 Task: Look for space in Villahermosa, Mexico from 9th June, 2023 to 16th June, 2023 for 2 adults in price range Rs.8000 to Rs.16000. Place can be entire place with 2 bedrooms having 2 beds and 1 bathroom. Property type can be house, flat, guest house. Booking option can be shelf check-in. Required host language is English.
Action: Mouse moved to (407, 79)
Screenshot: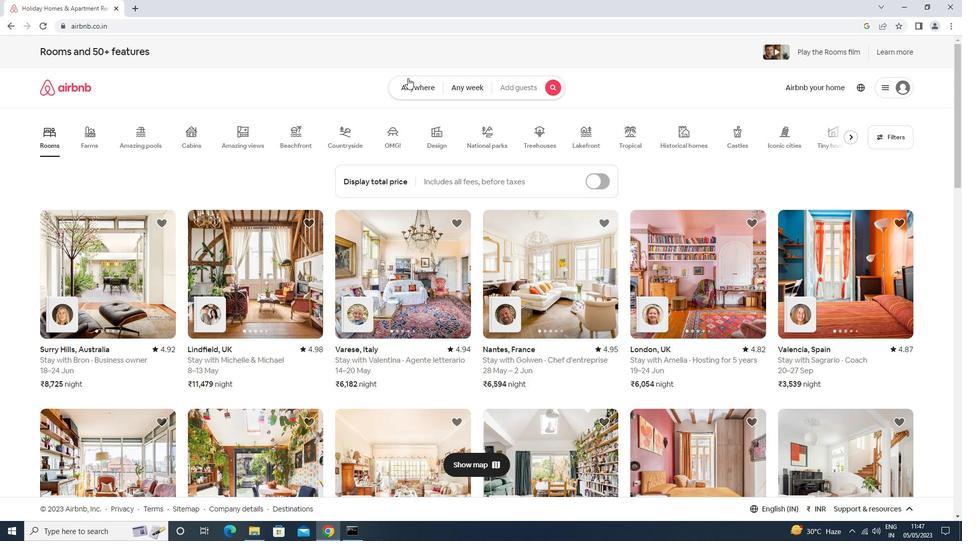 
Action: Mouse pressed left at (407, 79)
Screenshot: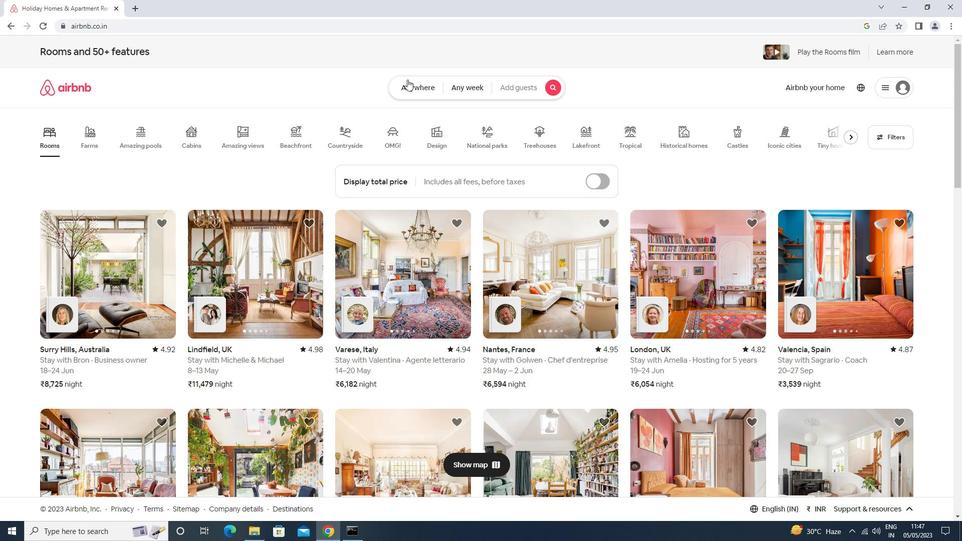 
Action: Mouse moved to (339, 130)
Screenshot: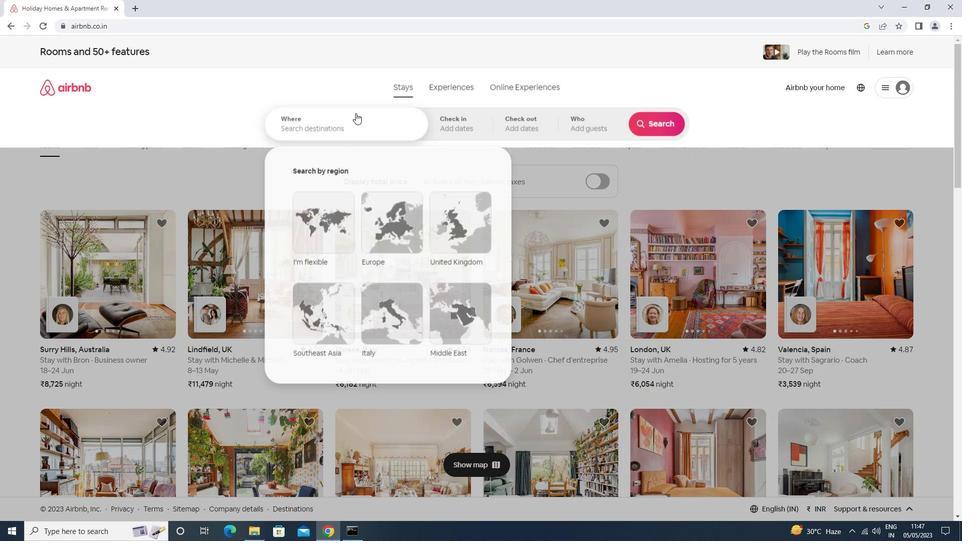 
Action: Mouse pressed left at (339, 130)
Screenshot: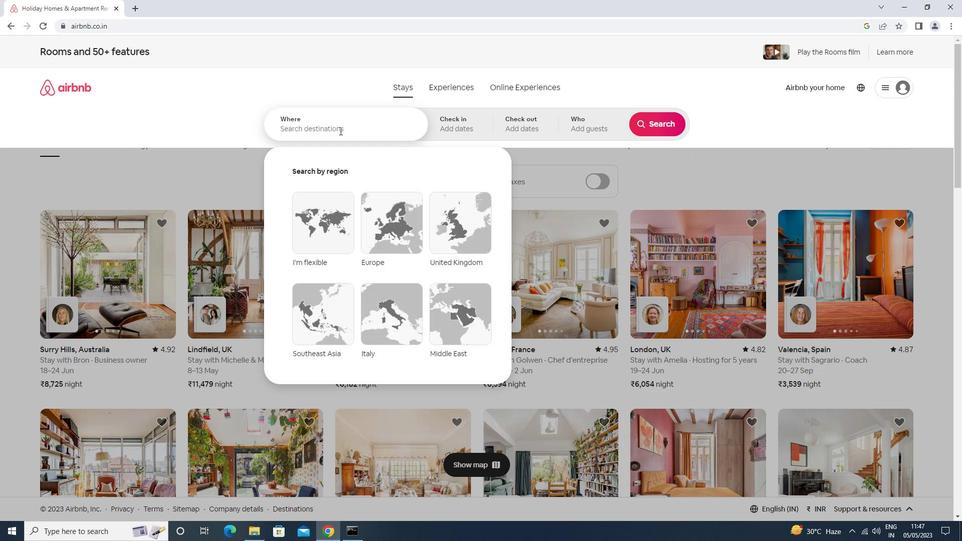 
Action: Key pressed <Key.shift><Key.shift><Key.shift><Key.shift>VILLAH<Key.down><Key.enter>
Screenshot: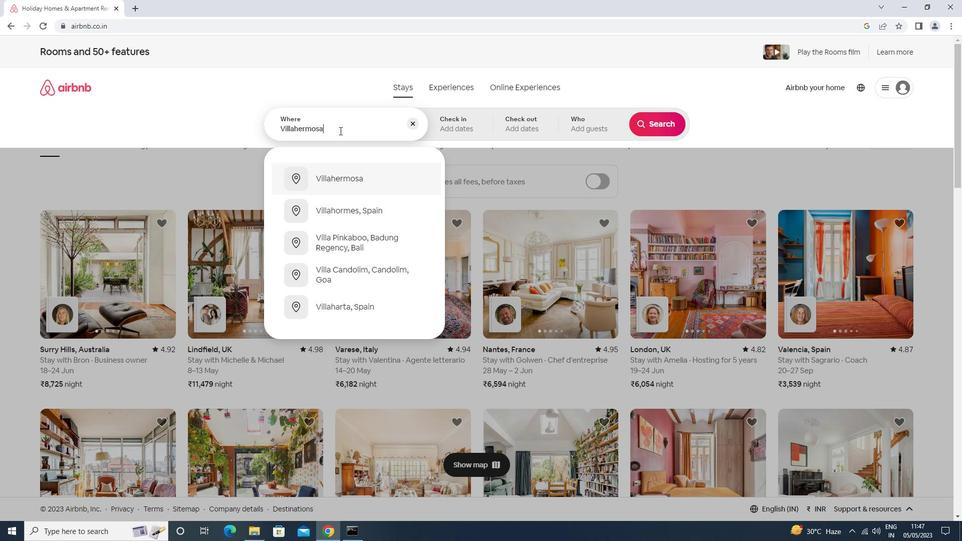 
Action: Mouse moved to (623, 275)
Screenshot: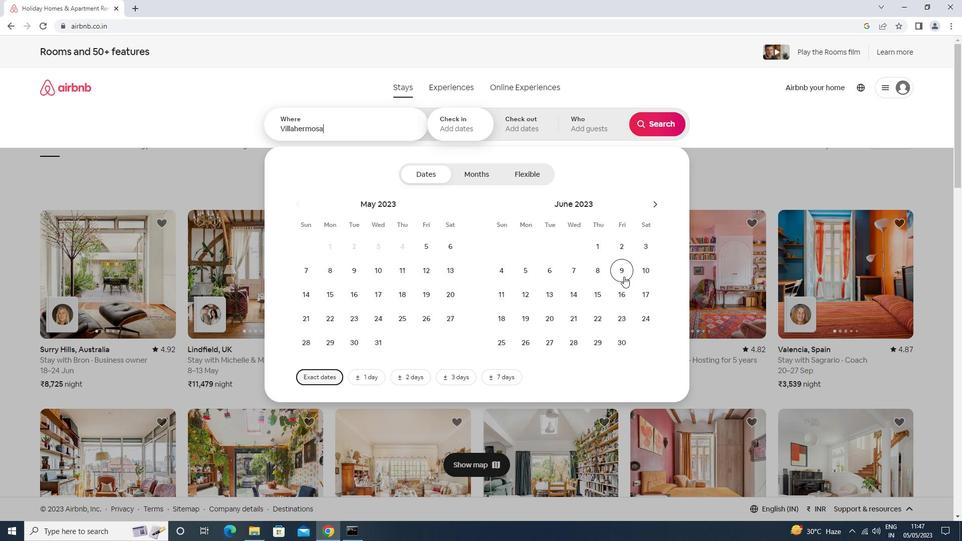 
Action: Mouse pressed left at (623, 275)
Screenshot: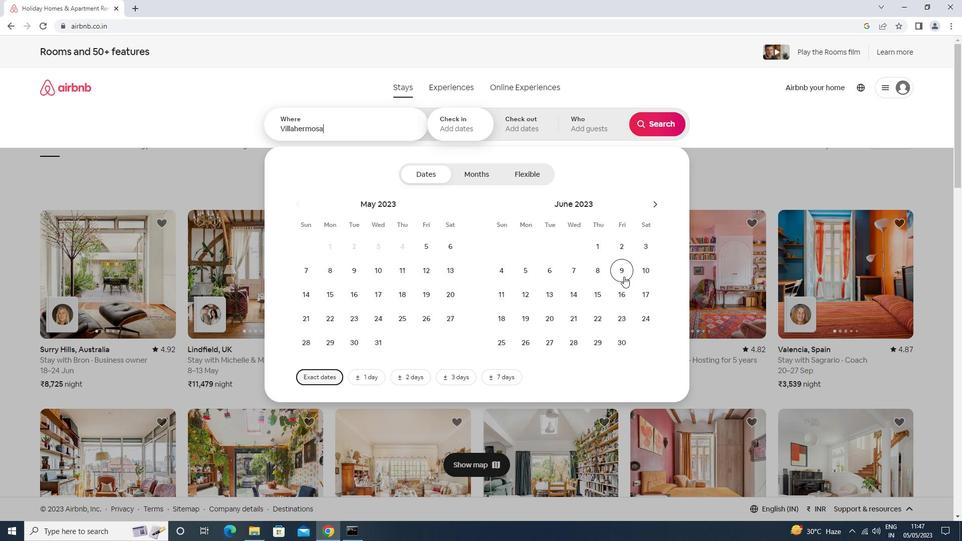 
Action: Mouse moved to (621, 292)
Screenshot: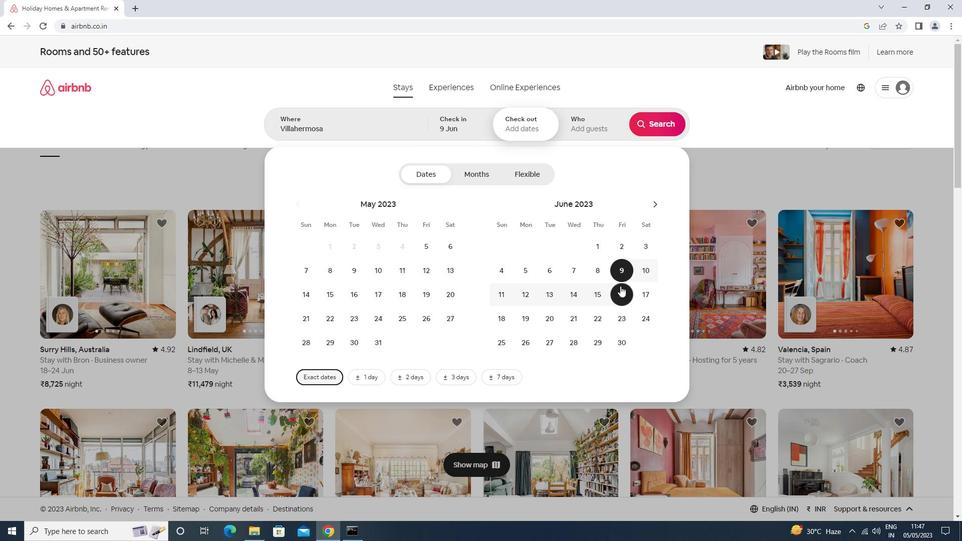 
Action: Mouse pressed left at (621, 292)
Screenshot: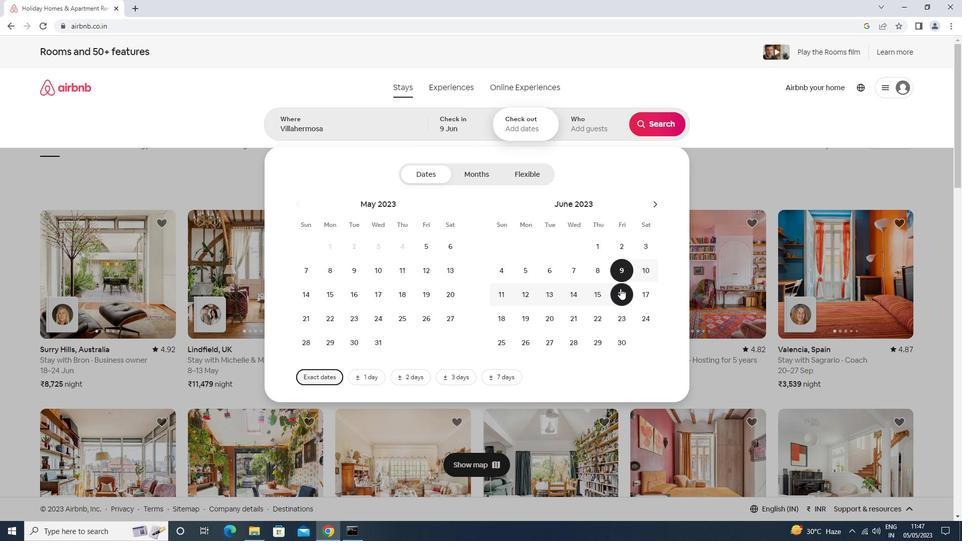 
Action: Mouse moved to (578, 123)
Screenshot: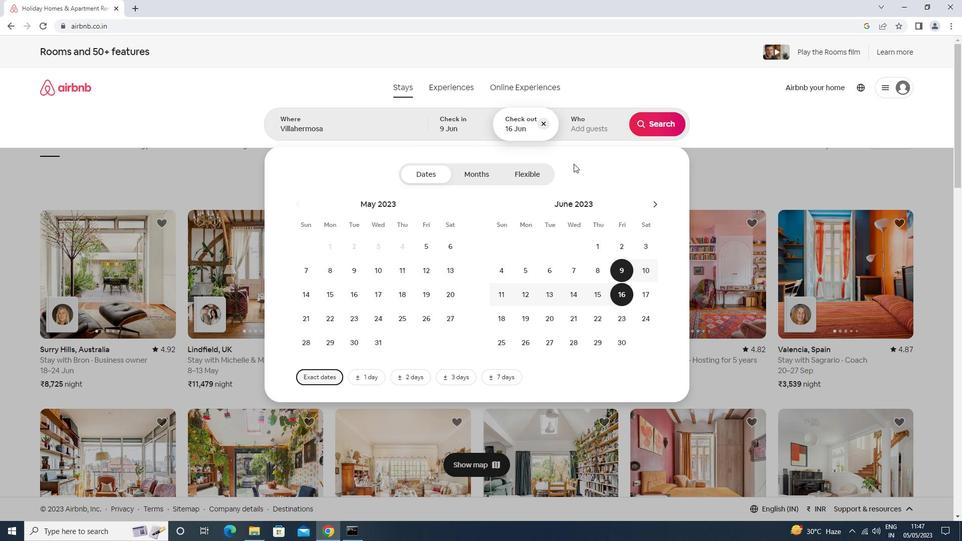 
Action: Mouse pressed left at (578, 123)
Screenshot: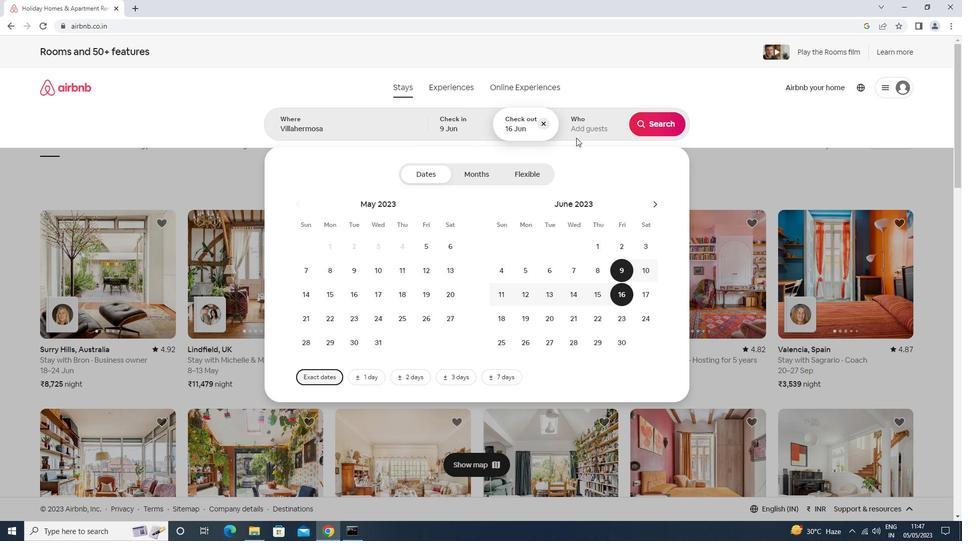 
Action: Mouse moved to (657, 176)
Screenshot: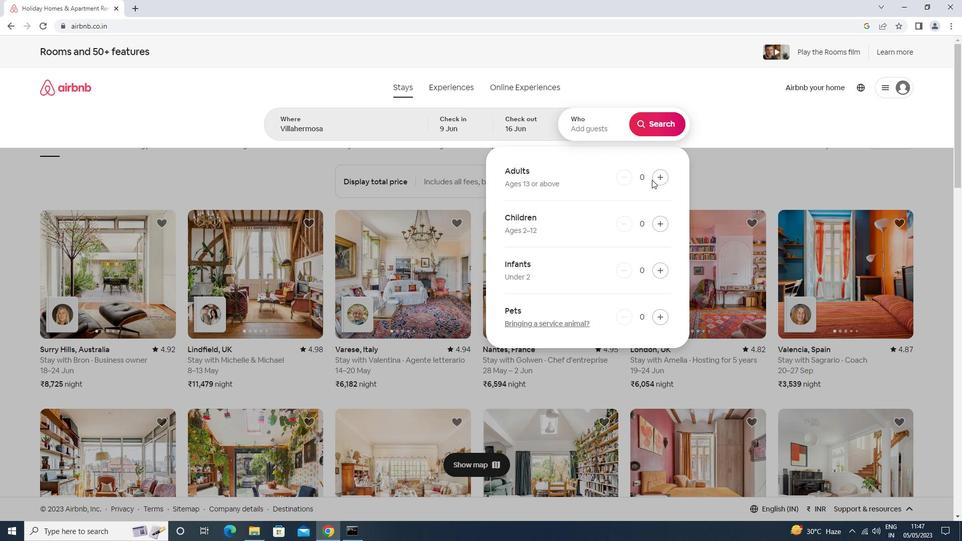
Action: Mouse pressed left at (657, 176)
Screenshot: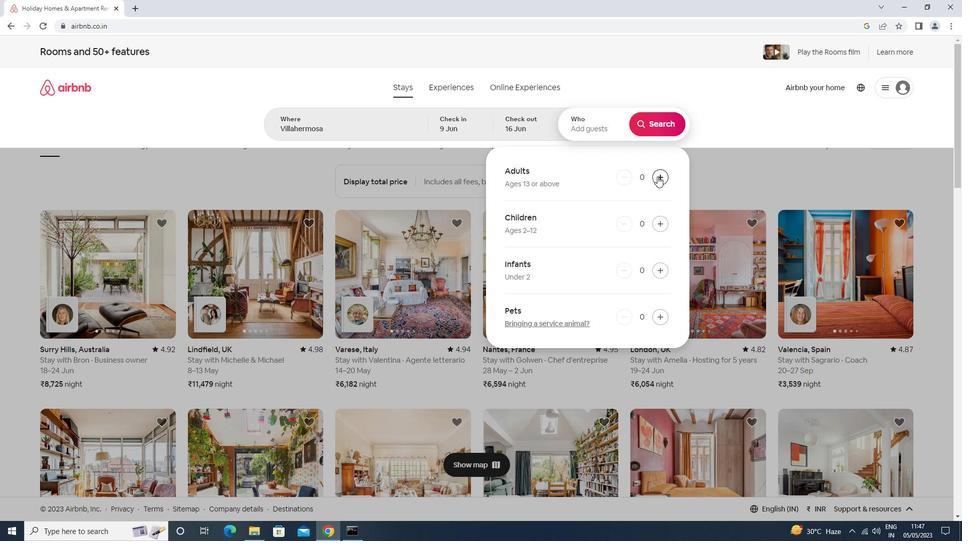 
Action: Mouse pressed left at (657, 176)
Screenshot: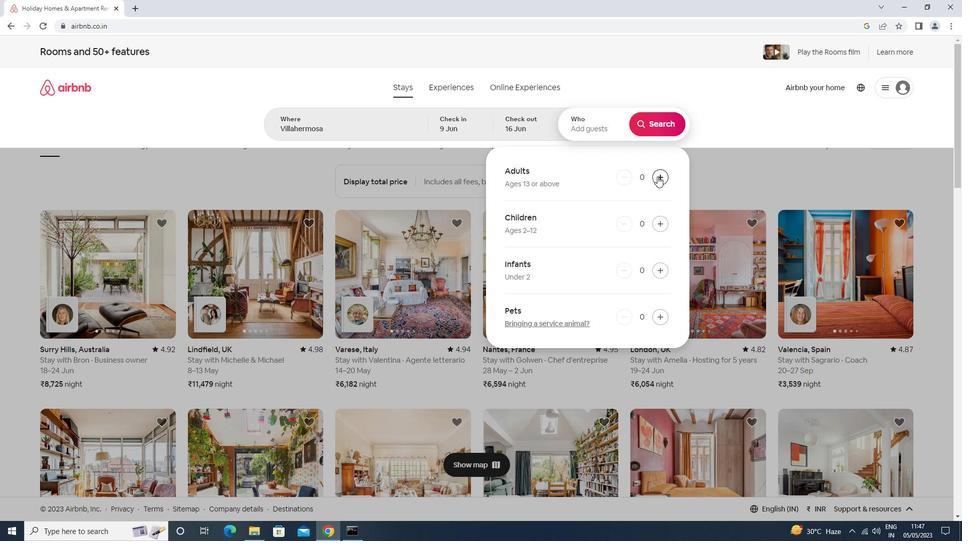 
Action: Mouse moved to (667, 119)
Screenshot: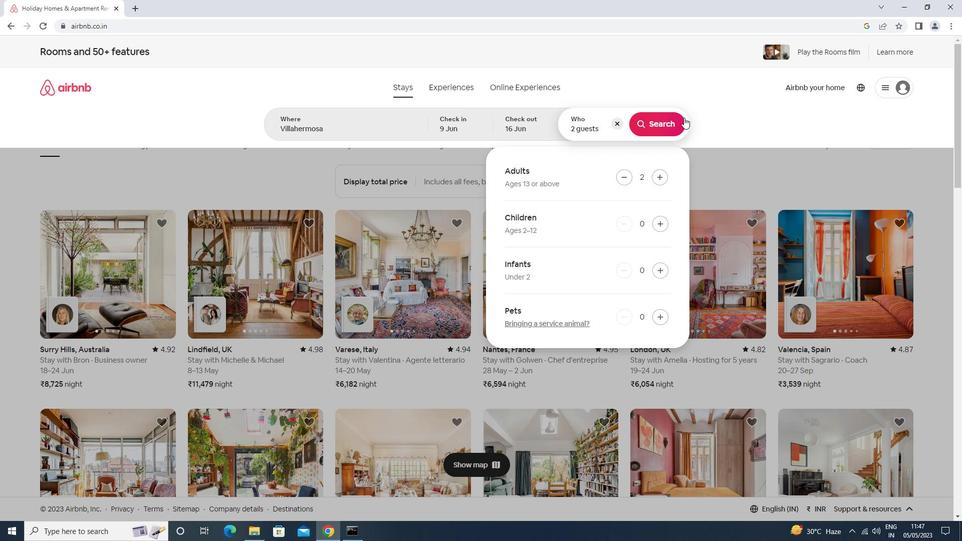 
Action: Mouse pressed left at (667, 119)
Screenshot: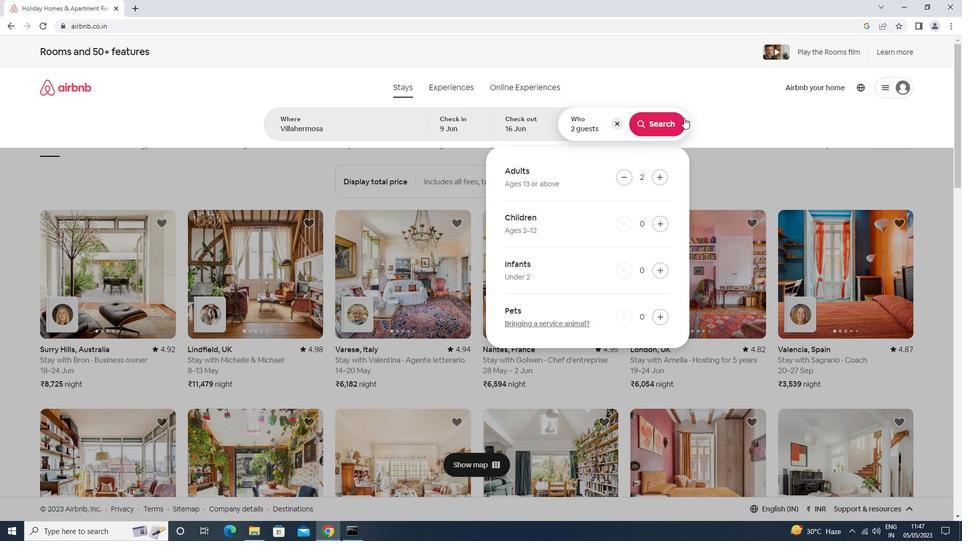 
Action: Mouse moved to (911, 94)
Screenshot: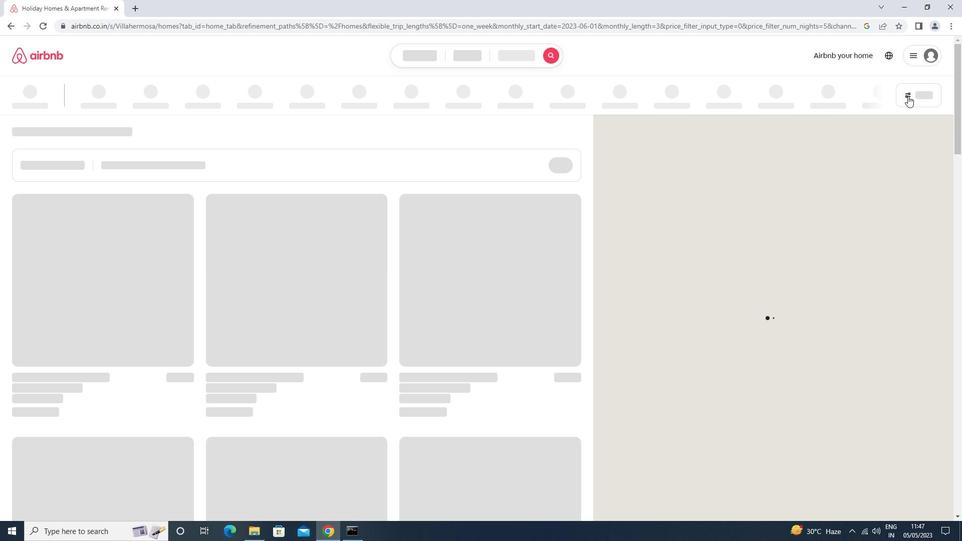 
Action: Mouse pressed left at (911, 94)
Screenshot: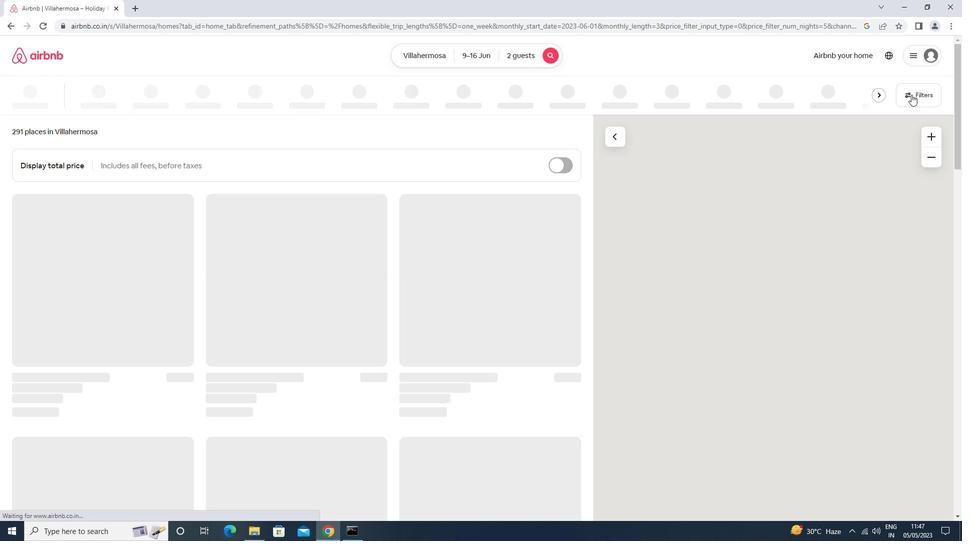 
Action: Mouse moved to (368, 336)
Screenshot: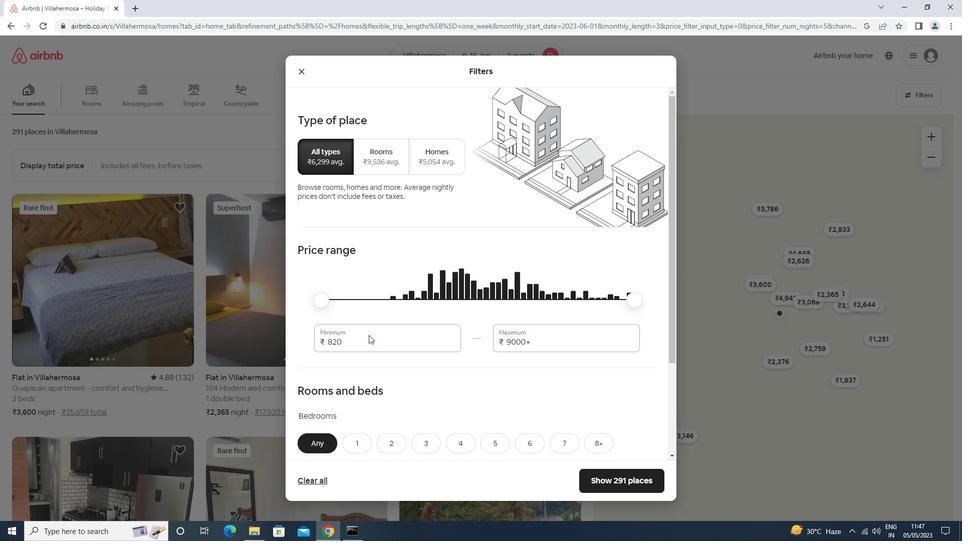 
Action: Mouse pressed left at (368, 336)
Screenshot: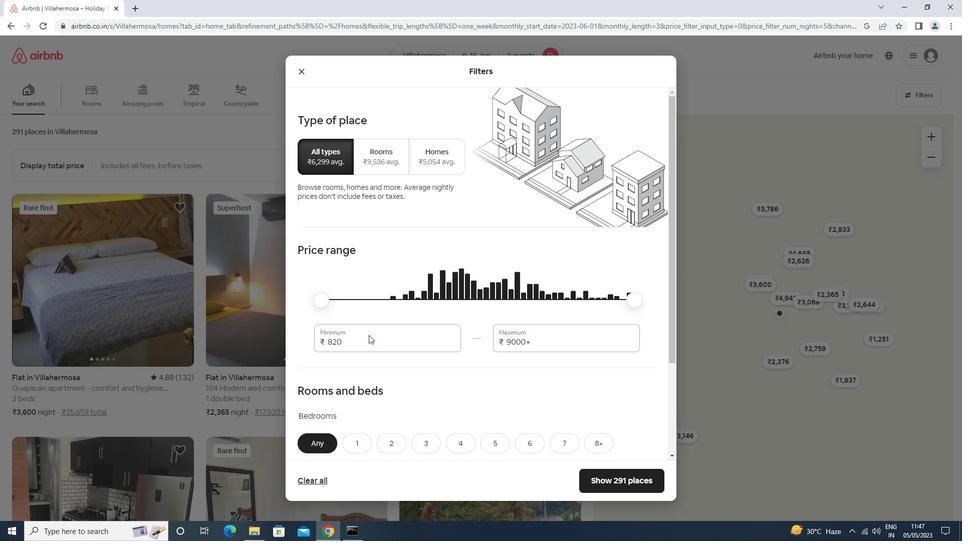 
Action: Mouse moved to (368, 337)
Screenshot: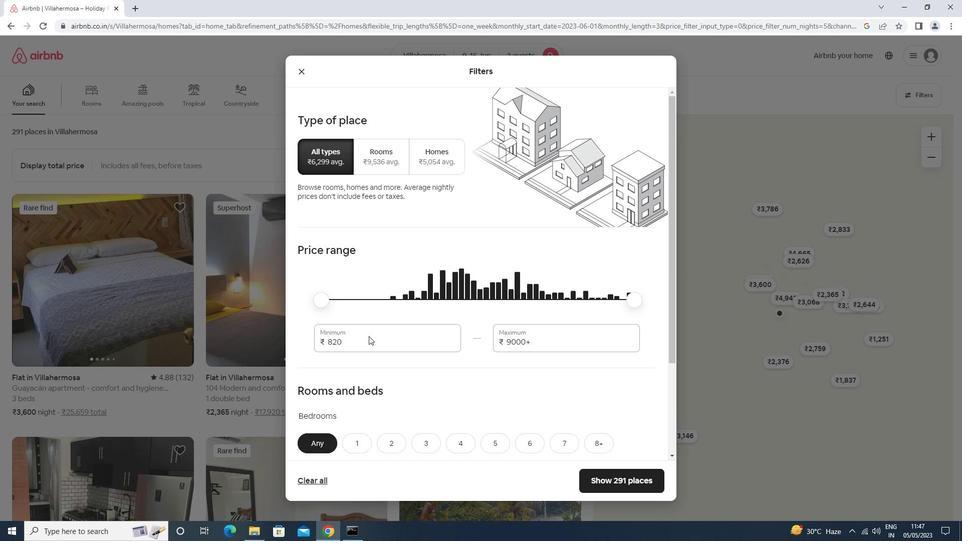 
Action: Key pressed <Key.backspace><Key.backspace>000<Key.tab>16000
Screenshot: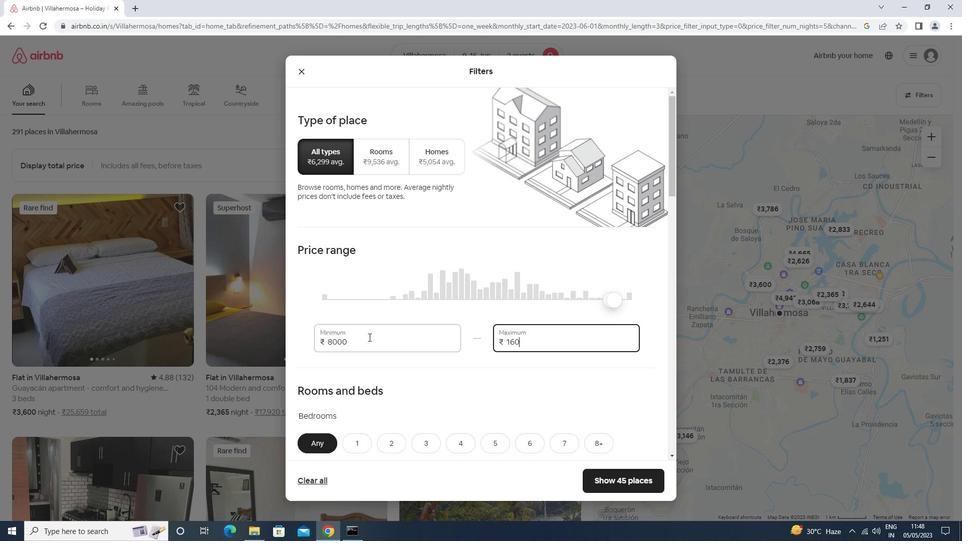 
Action: Mouse moved to (366, 336)
Screenshot: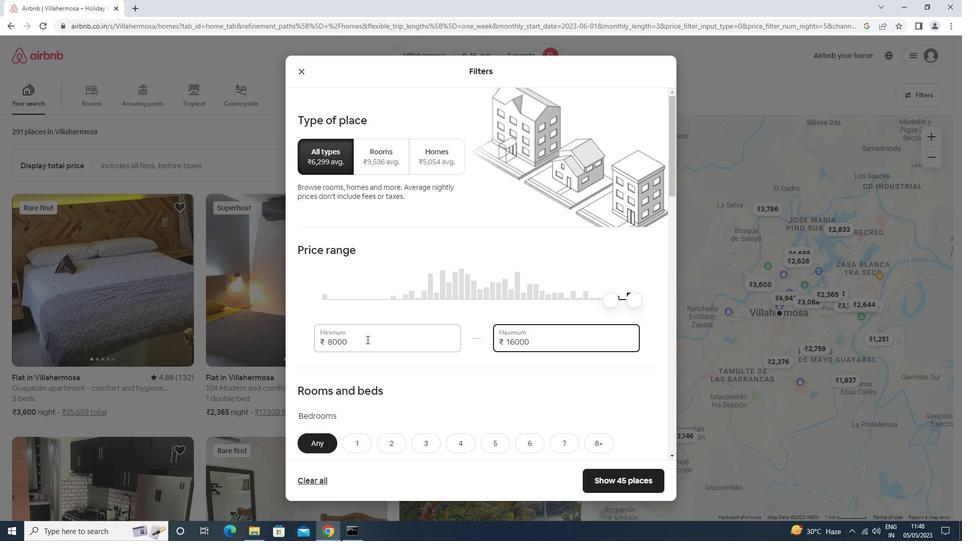 
Action: Mouse scrolled (366, 335) with delta (0, 0)
Screenshot: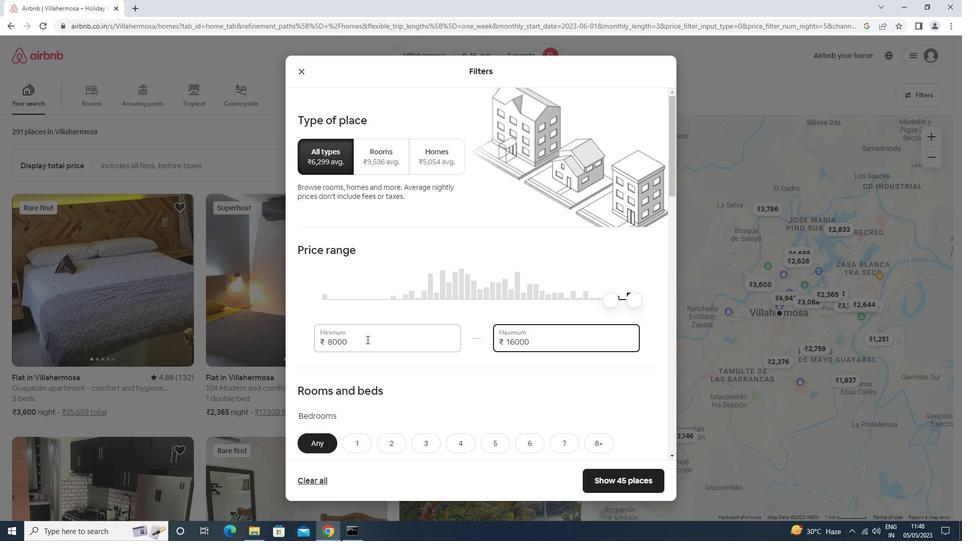 
Action: Mouse scrolled (366, 335) with delta (0, 0)
Screenshot: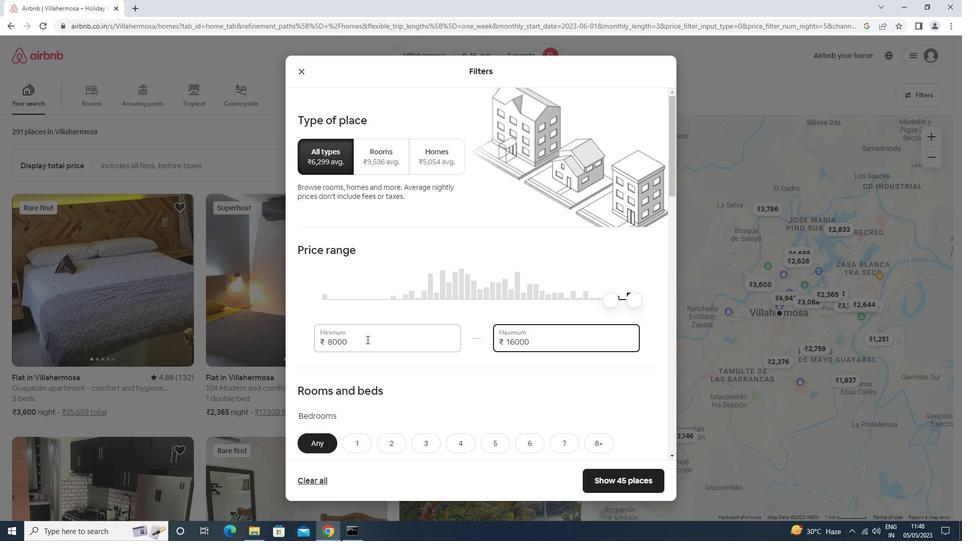 
Action: Mouse scrolled (366, 335) with delta (0, 0)
Screenshot: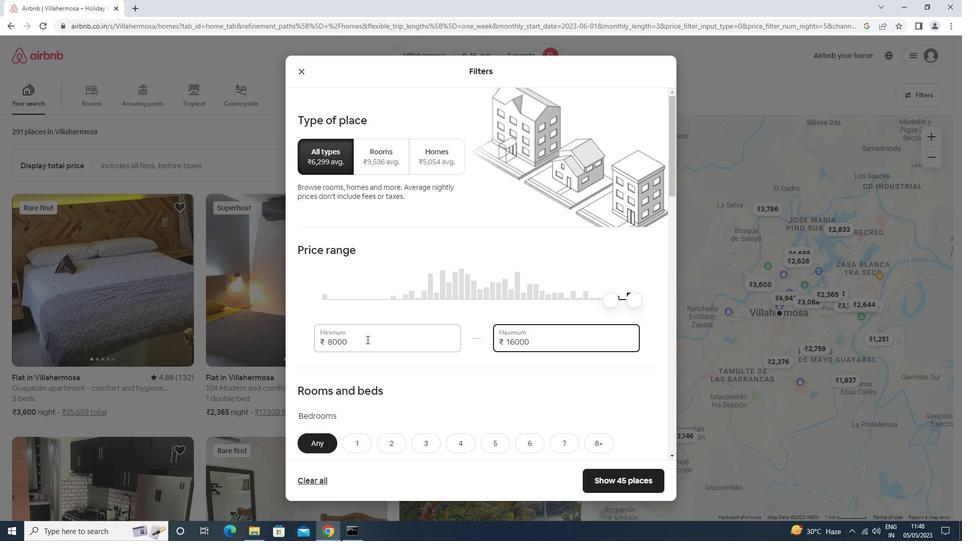 
Action: Mouse scrolled (366, 335) with delta (0, 0)
Screenshot: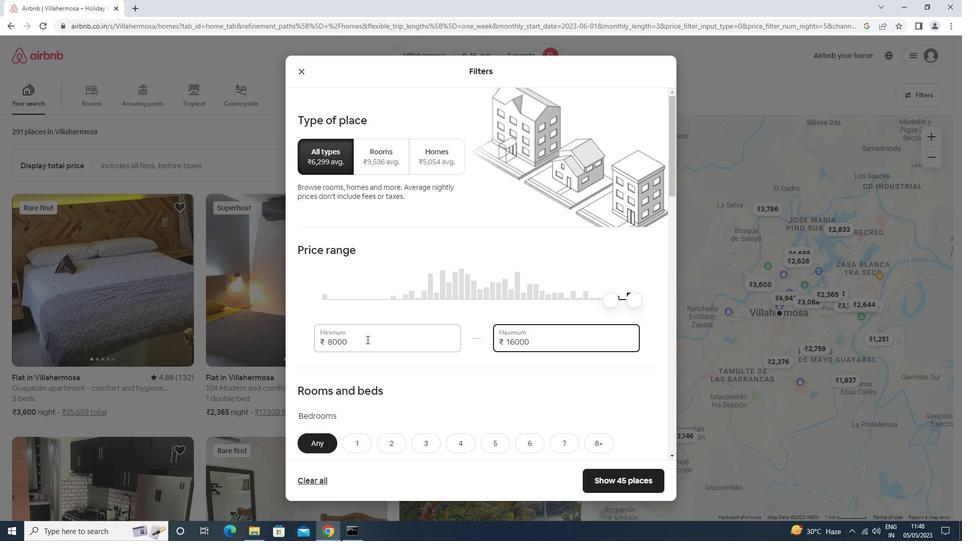 
Action: Mouse moved to (379, 238)
Screenshot: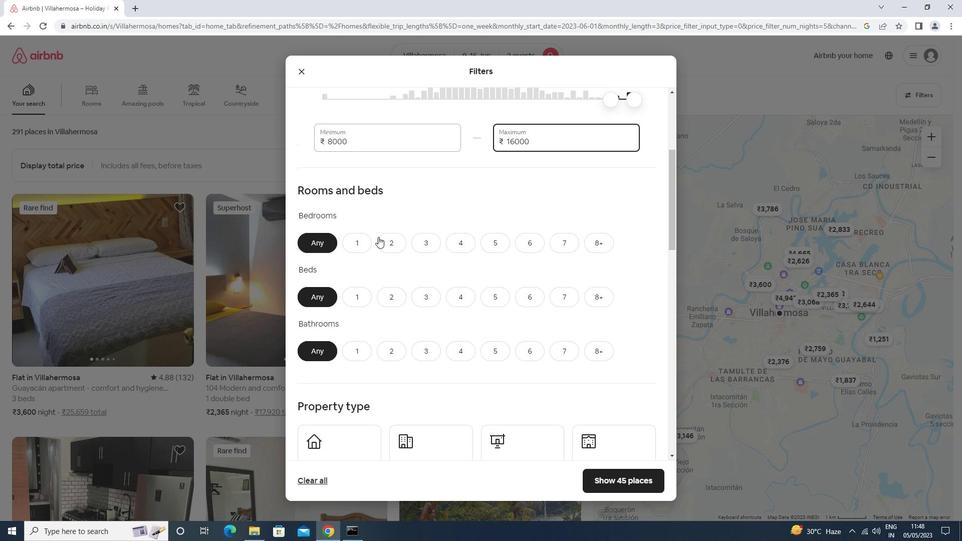 
Action: Mouse pressed left at (379, 238)
Screenshot: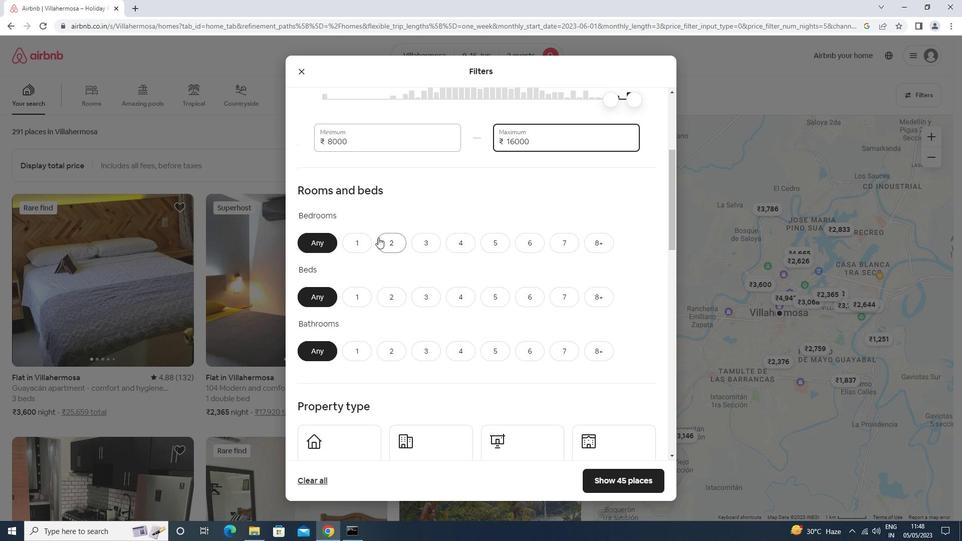
Action: Mouse moved to (392, 297)
Screenshot: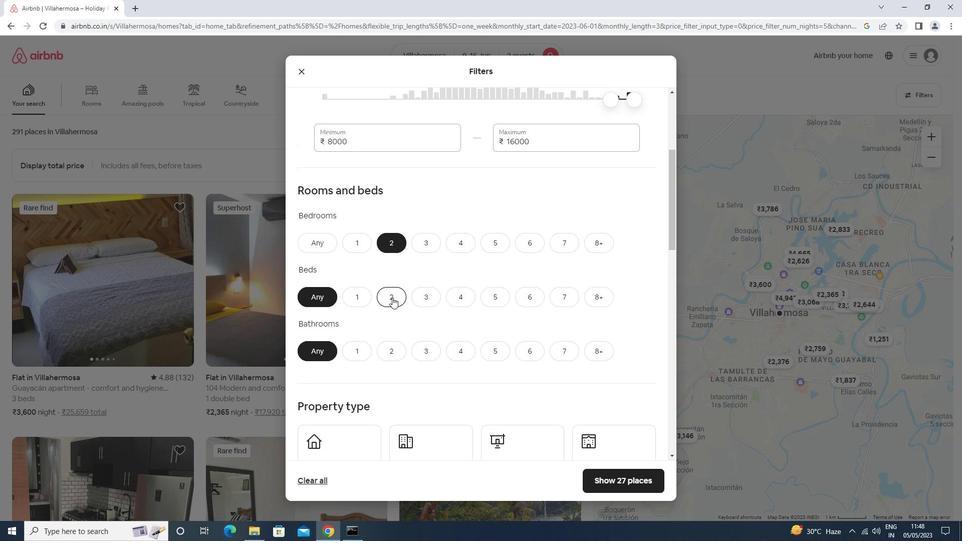 
Action: Mouse pressed left at (392, 297)
Screenshot: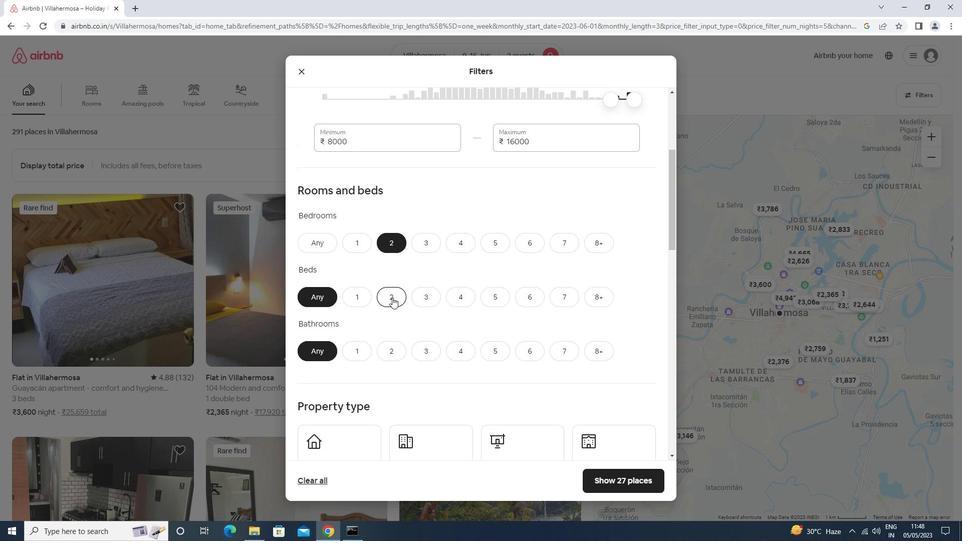 
Action: Mouse moved to (392, 296)
Screenshot: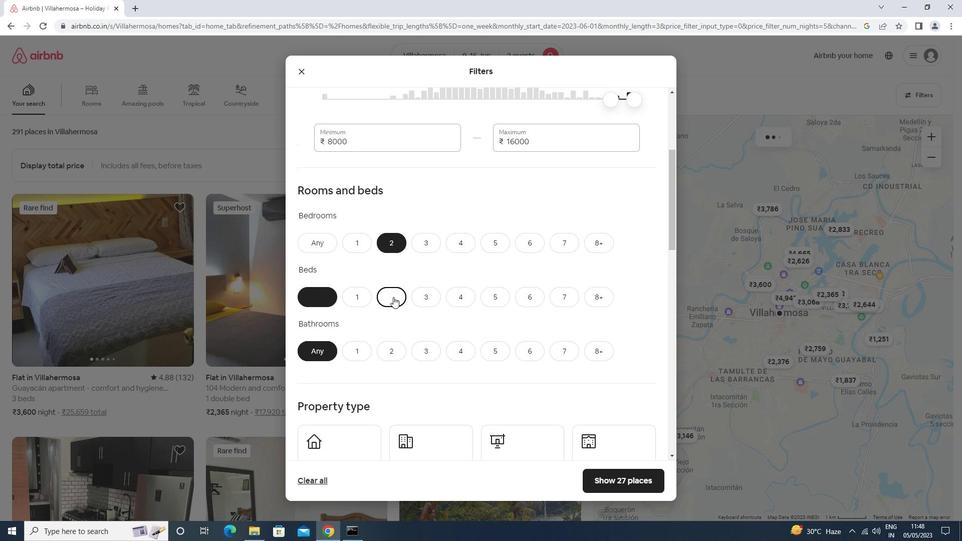 
Action: Mouse scrolled (392, 296) with delta (0, 0)
Screenshot: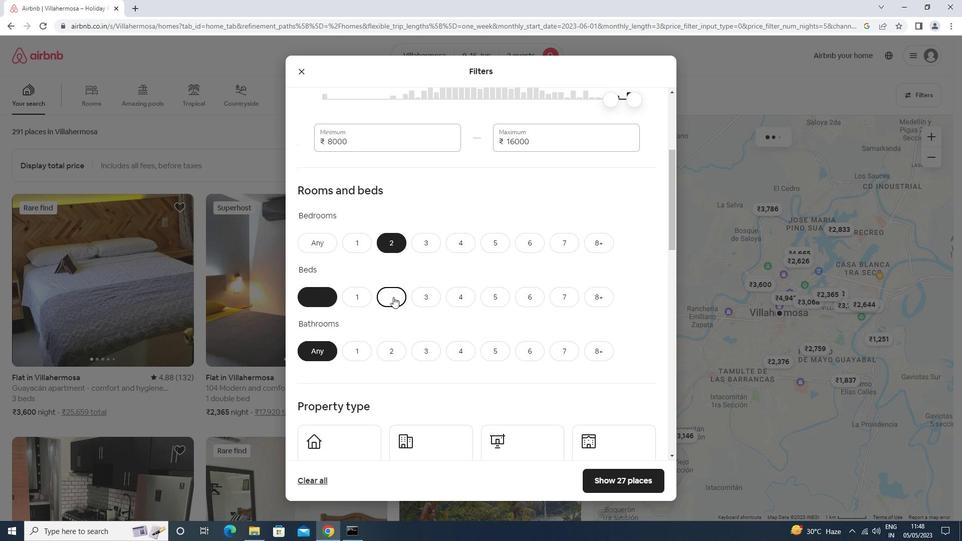 
Action: Mouse moved to (360, 304)
Screenshot: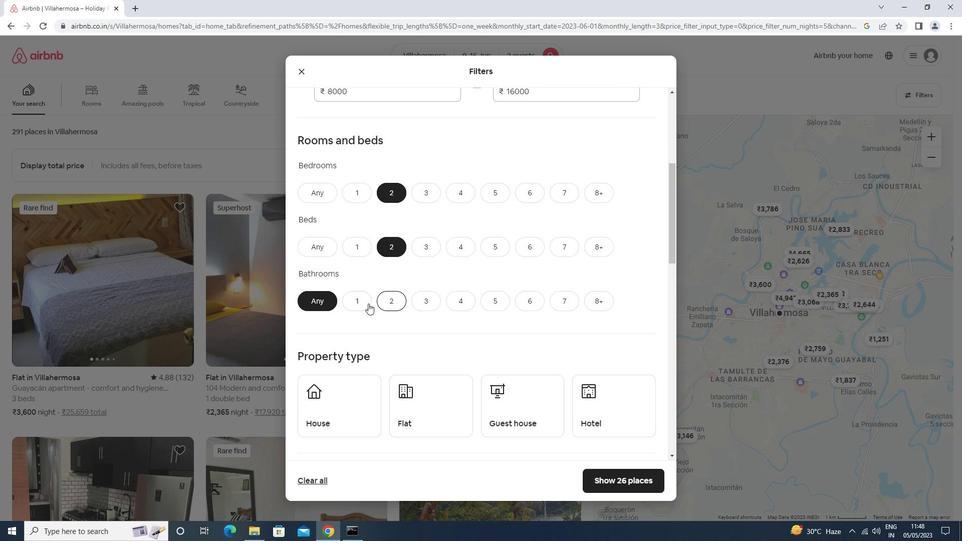 
Action: Mouse pressed left at (360, 304)
Screenshot: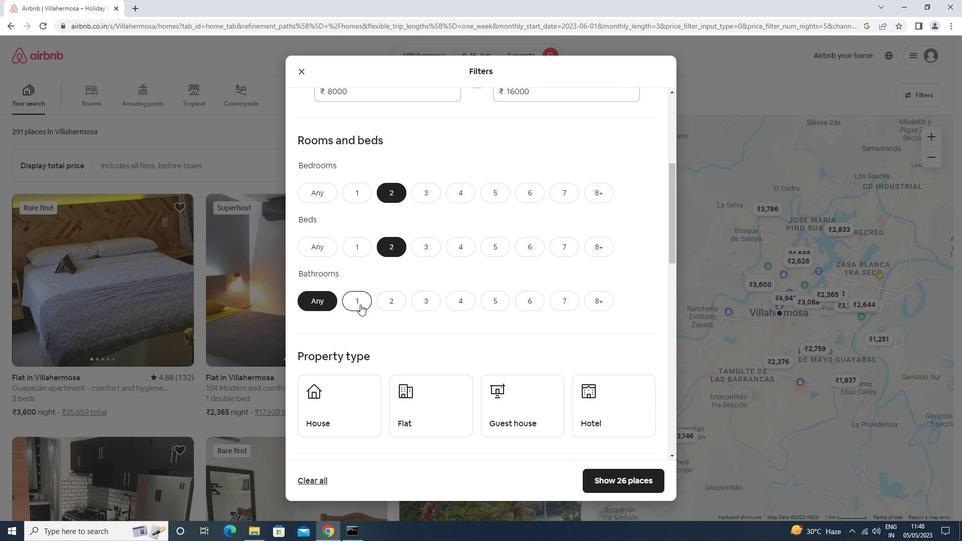 
Action: Mouse moved to (358, 305)
Screenshot: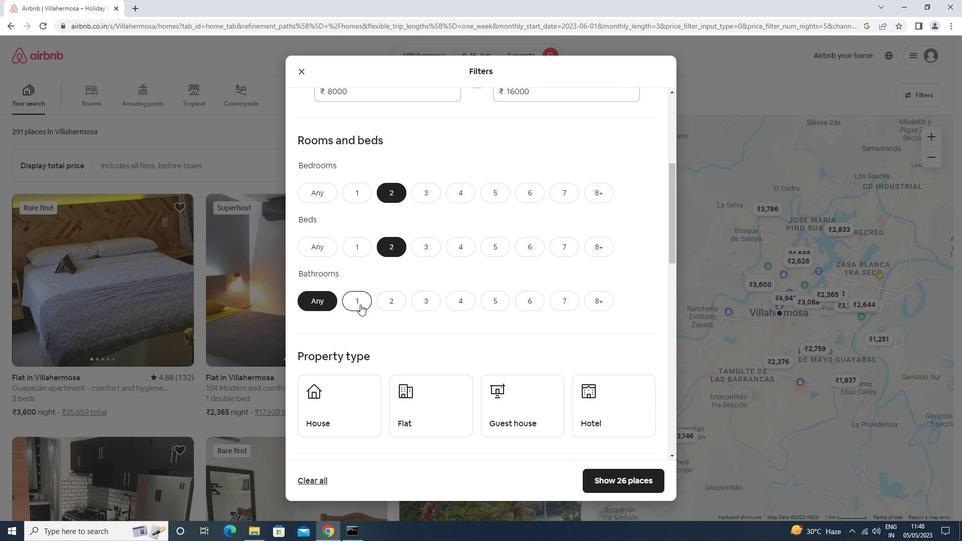 
Action: Mouse scrolled (358, 304) with delta (0, 0)
Screenshot: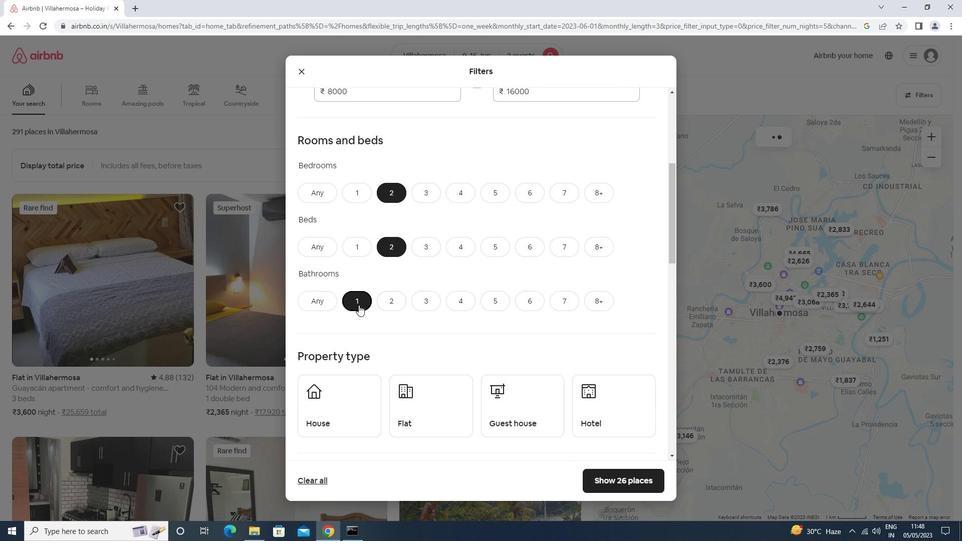 
Action: Mouse scrolled (358, 304) with delta (0, 0)
Screenshot: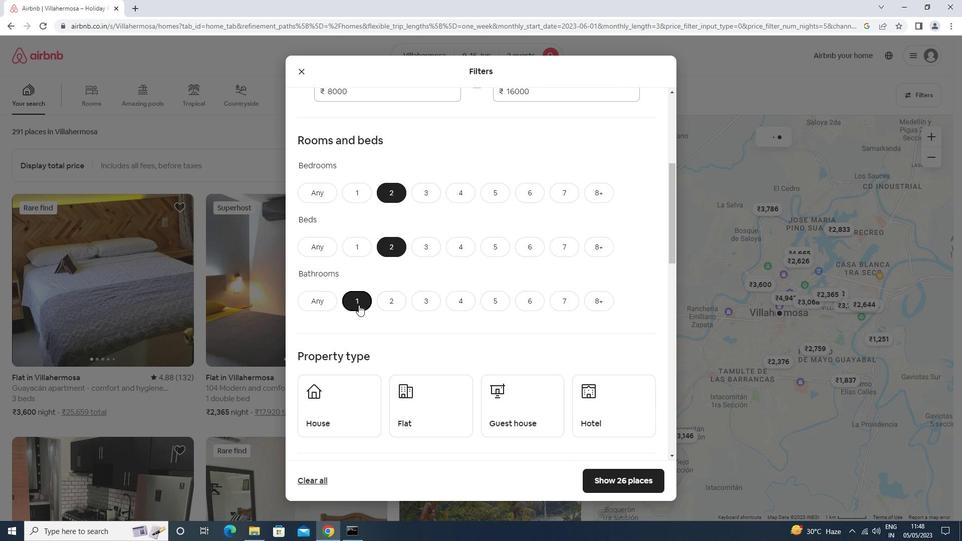 
Action: Mouse moved to (330, 310)
Screenshot: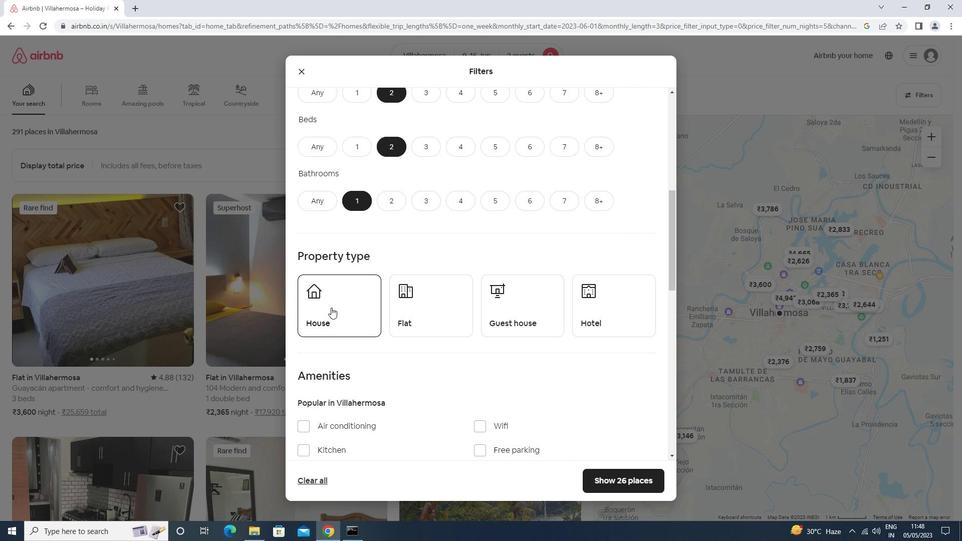 
Action: Mouse pressed left at (330, 310)
Screenshot: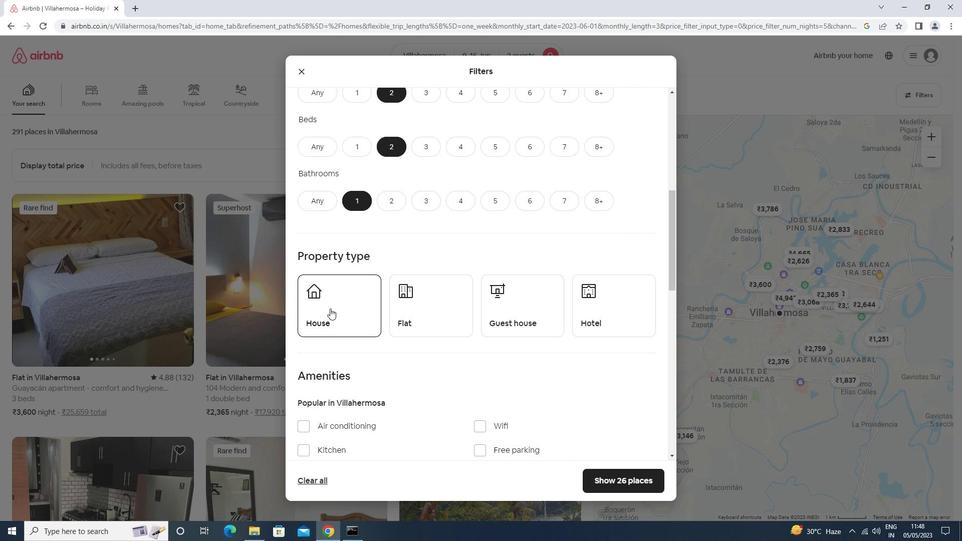 
Action: Mouse moved to (438, 325)
Screenshot: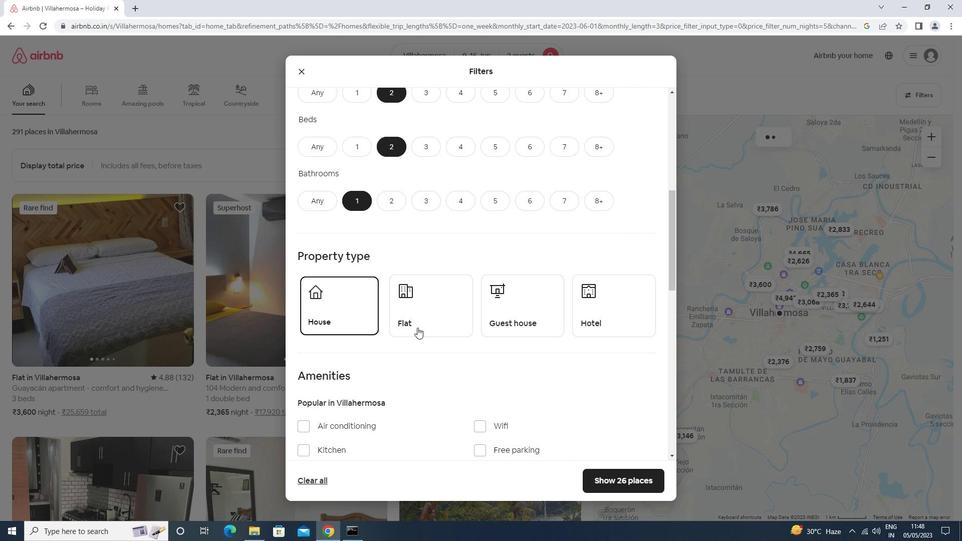 
Action: Mouse pressed left at (438, 325)
Screenshot: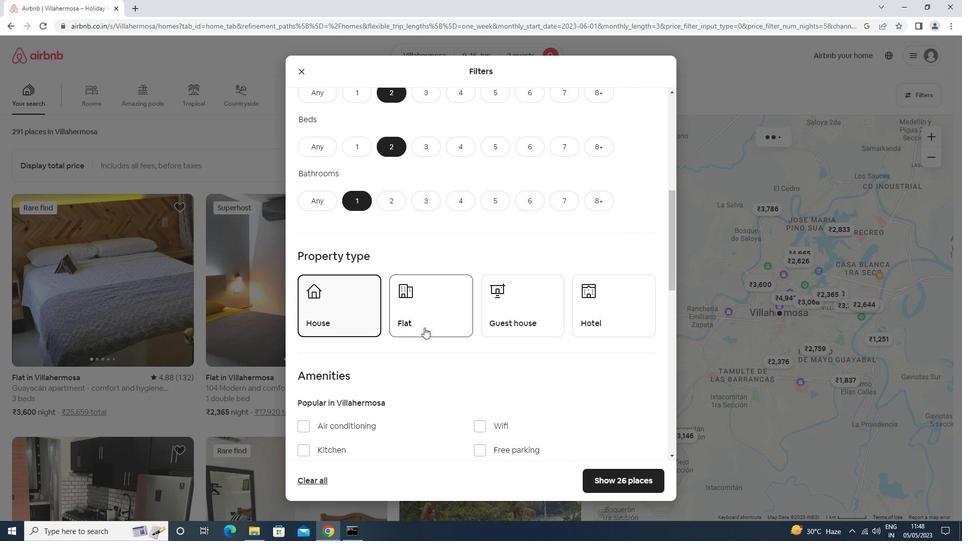 
Action: Mouse moved to (499, 314)
Screenshot: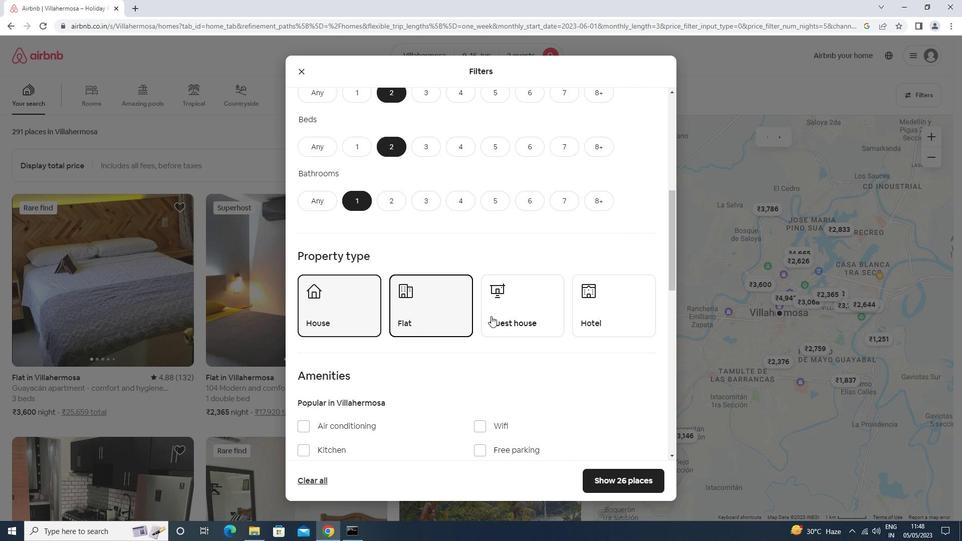 
Action: Mouse pressed left at (499, 314)
Screenshot: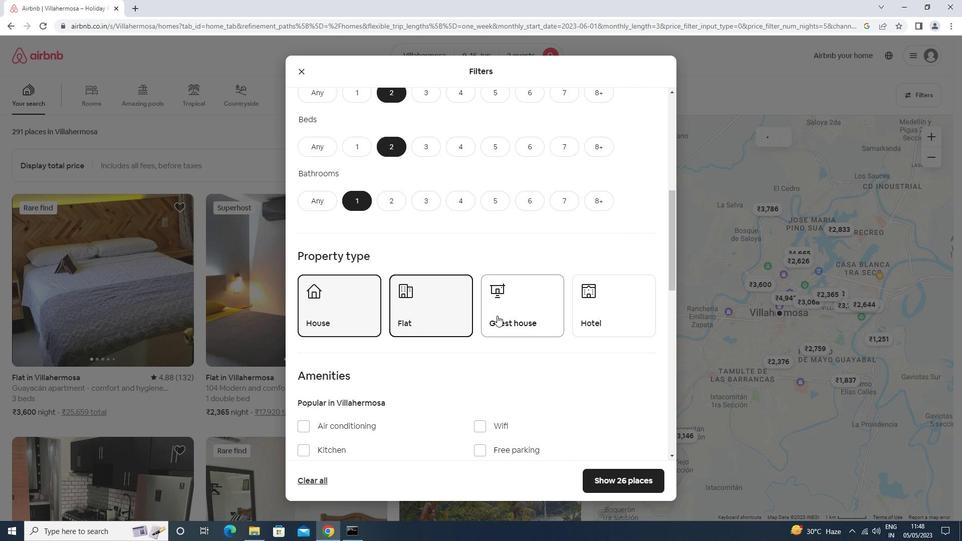
Action: Mouse moved to (496, 307)
Screenshot: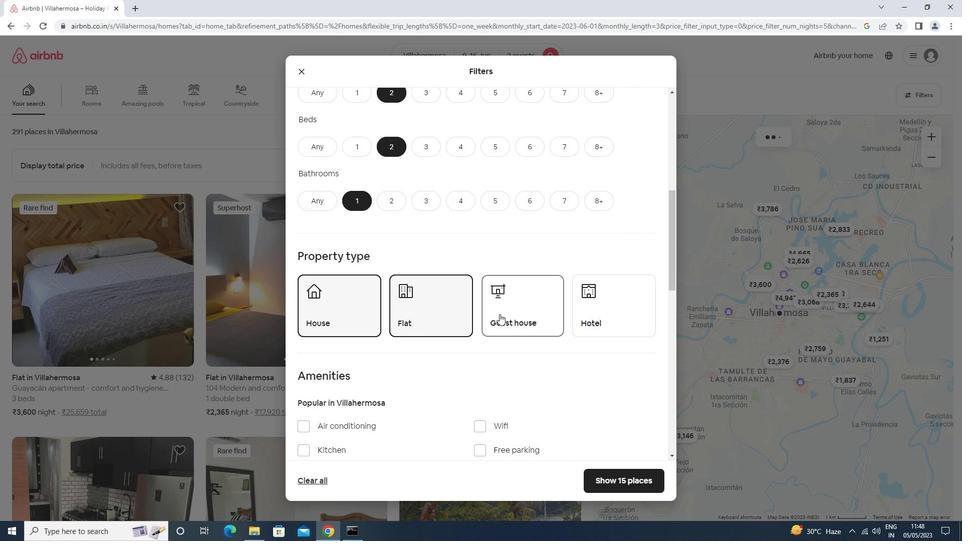 
Action: Mouse scrolled (496, 306) with delta (0, 0)
Screenshot: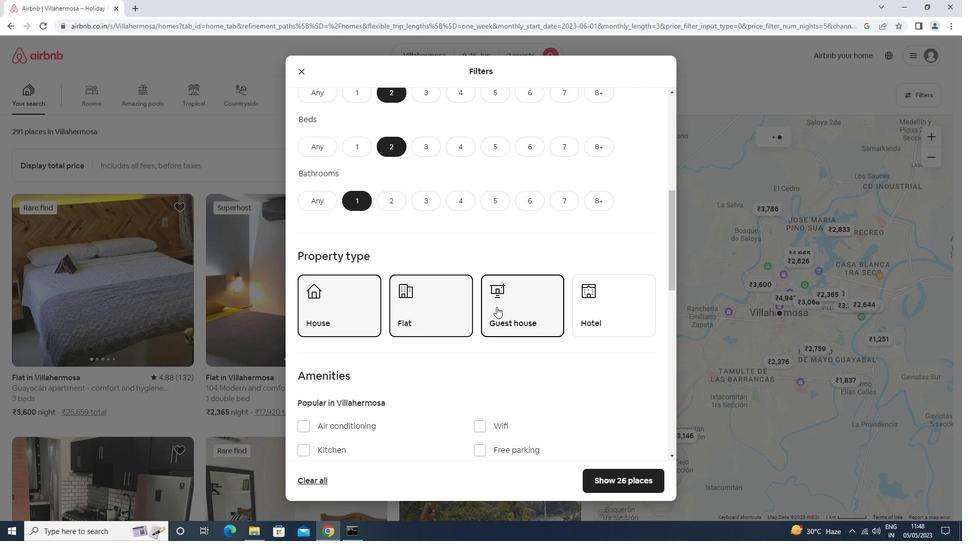 
Action: Mouse scrolled (496, 306) with delta (0, 0)
Screenshot: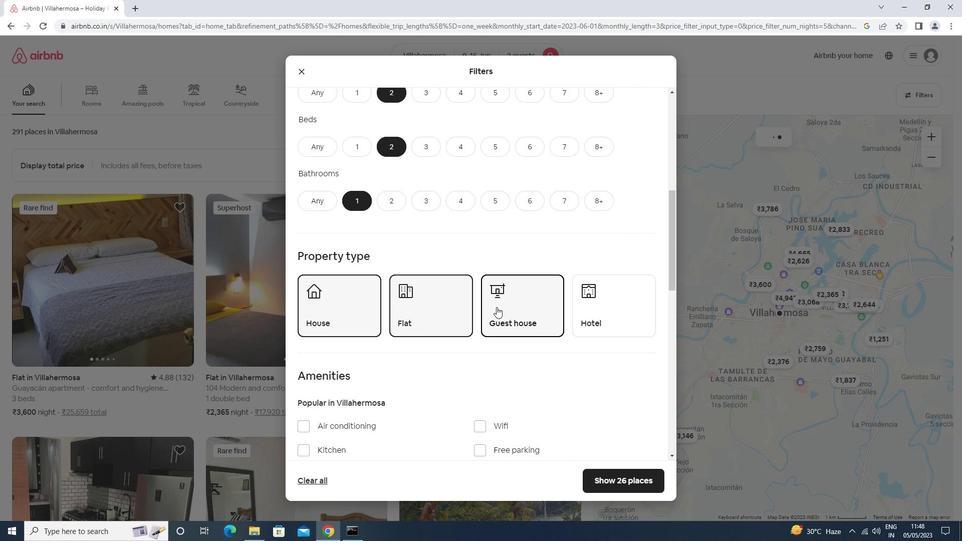
Action: Mouse scrolled (496, 306) with delta (0, 0)
Screenshot: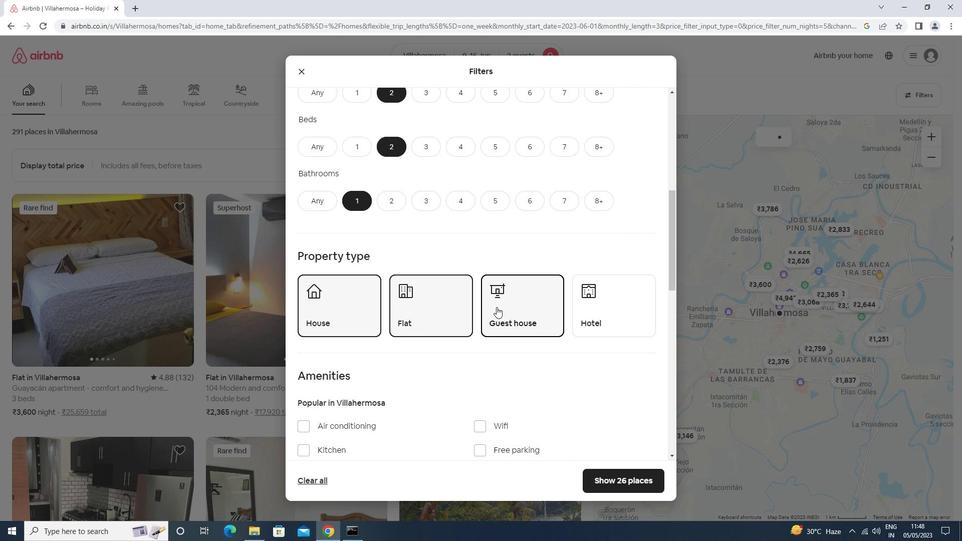 
Action: Mouse scrolled (496, 306) with delta (0, 0)
Screenshot: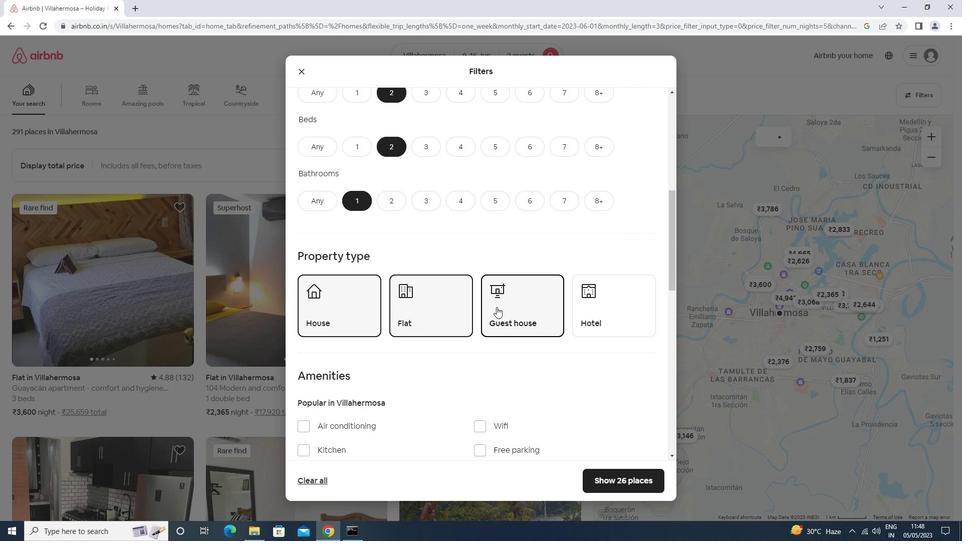 
Action: Mouse moved to (637, 412)
Screenshot: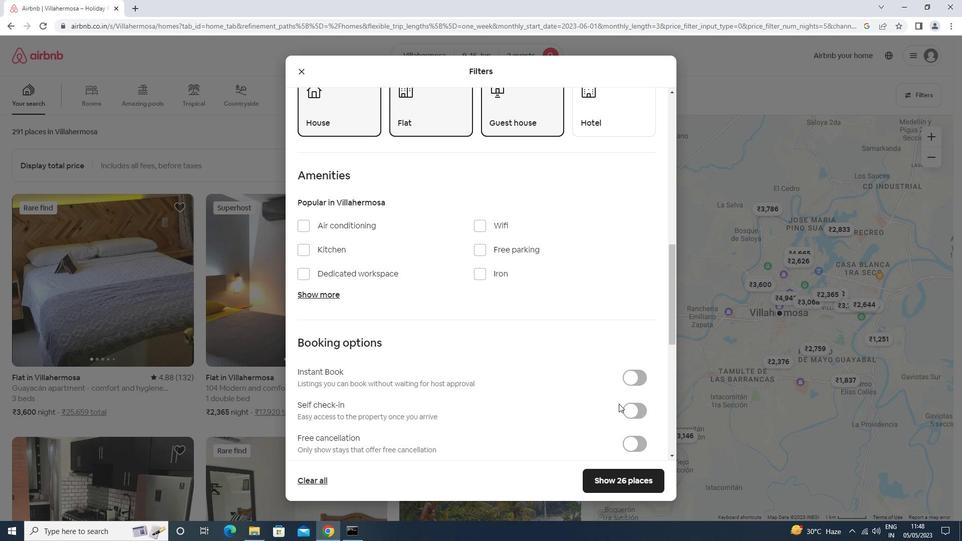 
Action: Mouse pressed left at (637, 412)
Screenshot: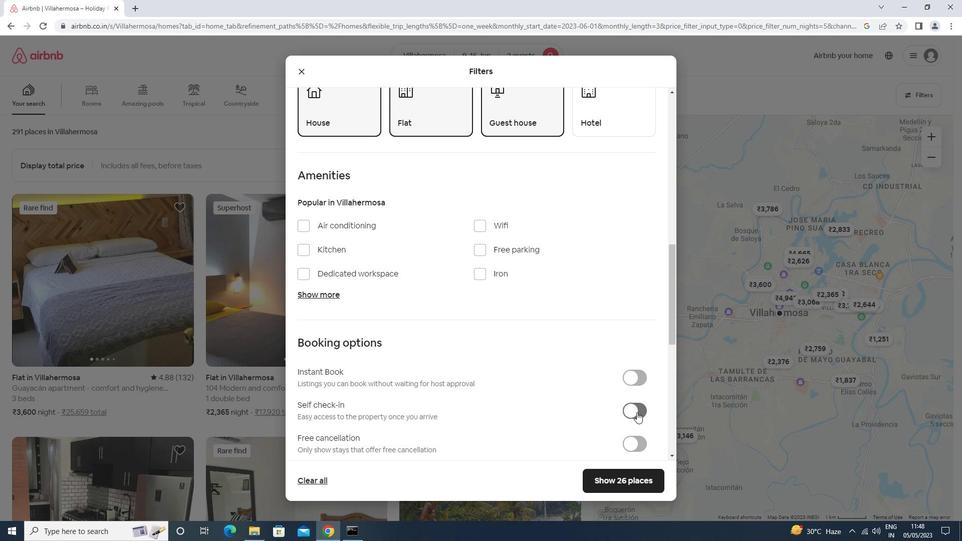 
Action: Mouse moved to (626, 399)
Screenshot: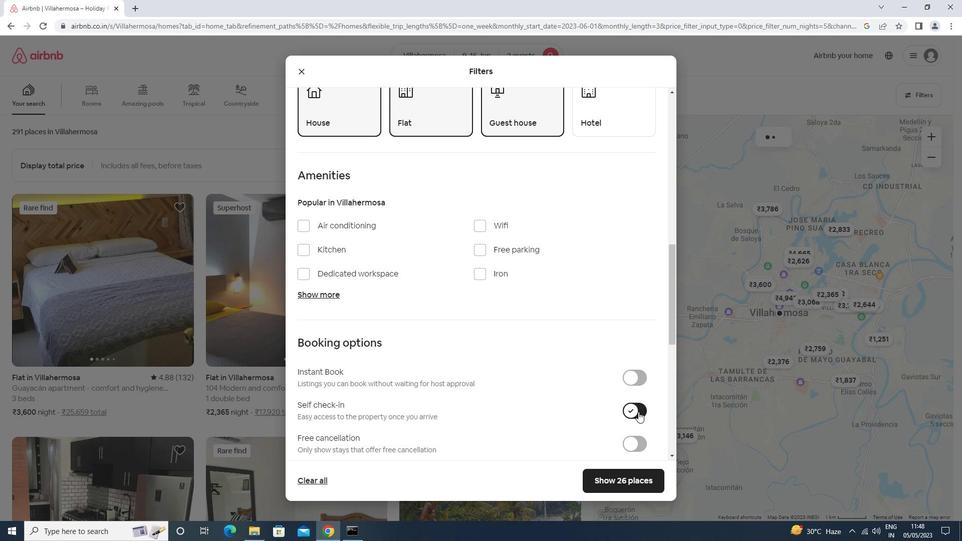 
Action: Mouse scrolled (626, 398) with delta (0, 0)
Screenshot: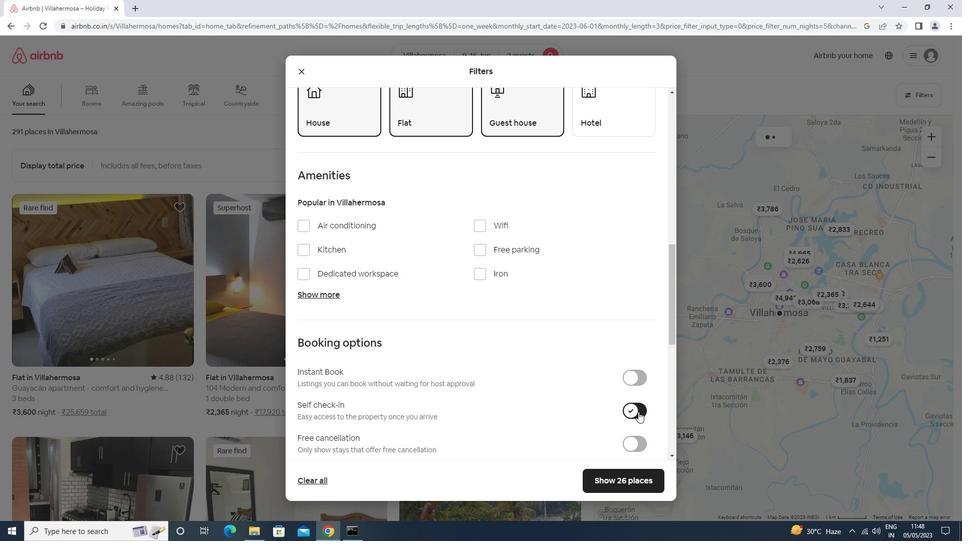 
Action: Mouse scrolled (626, 398) with delta (0, 0)
Screenshot: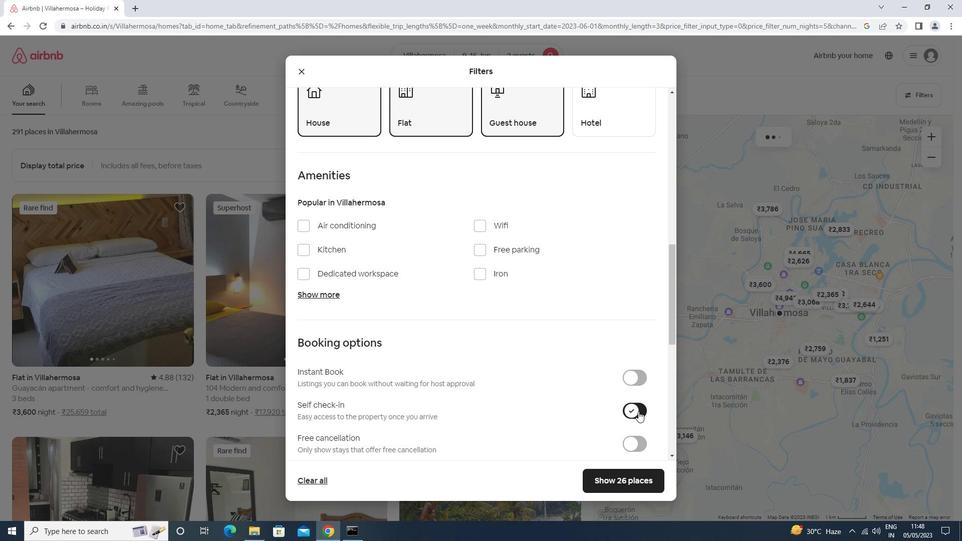 
Action: Mouse scrolled (626, 398) with delta (0, 0)
Screenshot: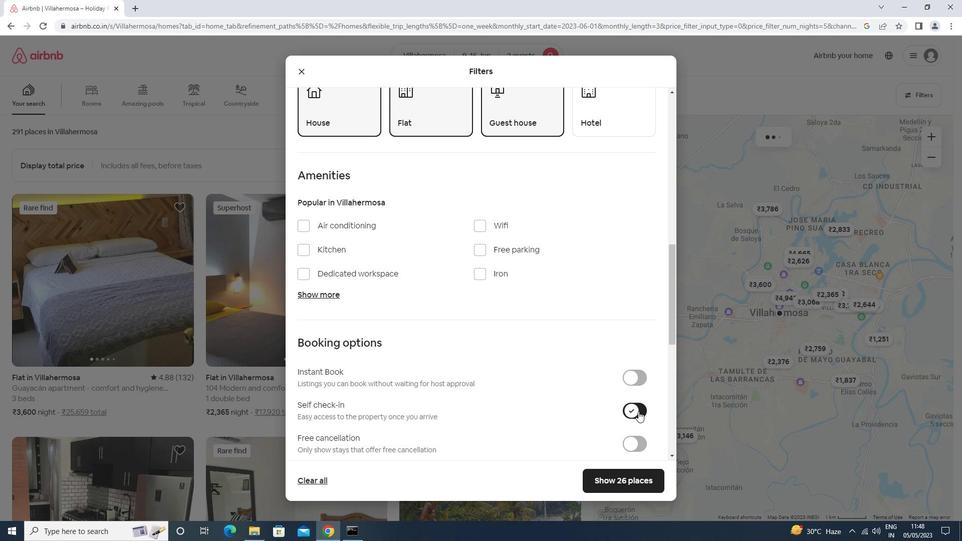 
Action: Mouse scrolled (626, 398) with delta (0, 0)
Screenshot: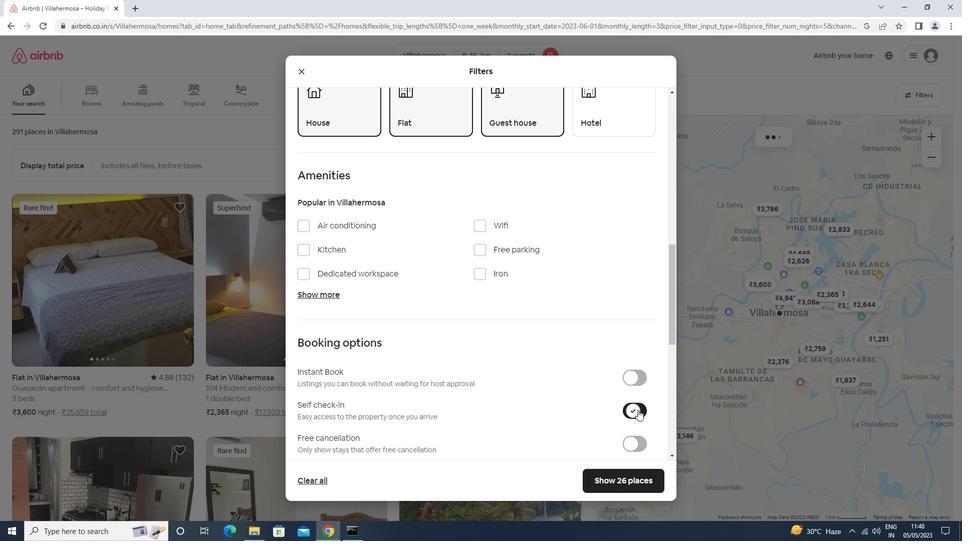 
Action: Mouse scrolled (626, 398) with delta (0, 0)
Screenshot: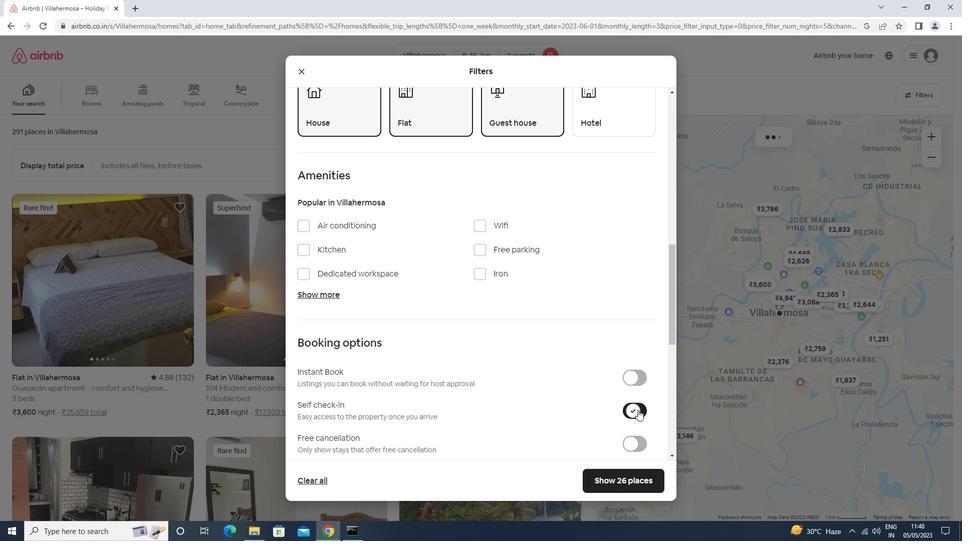 
Action: Mouse moved to (625, 398)
Screenshot: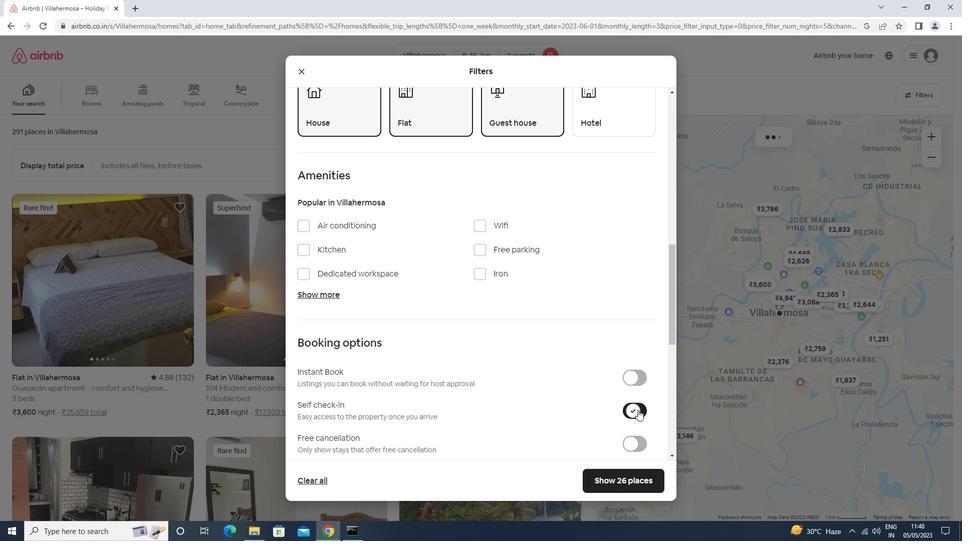 
Action: Mouse scrolled (625, 398) with delta (0, 0)
Screenshot: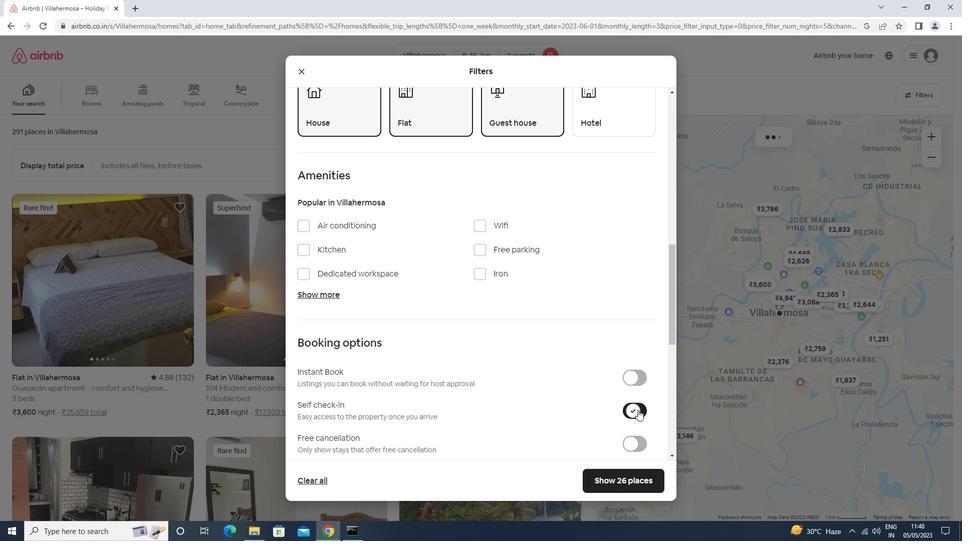 
Action: Mouse moved to (620, 398)
Screenshot: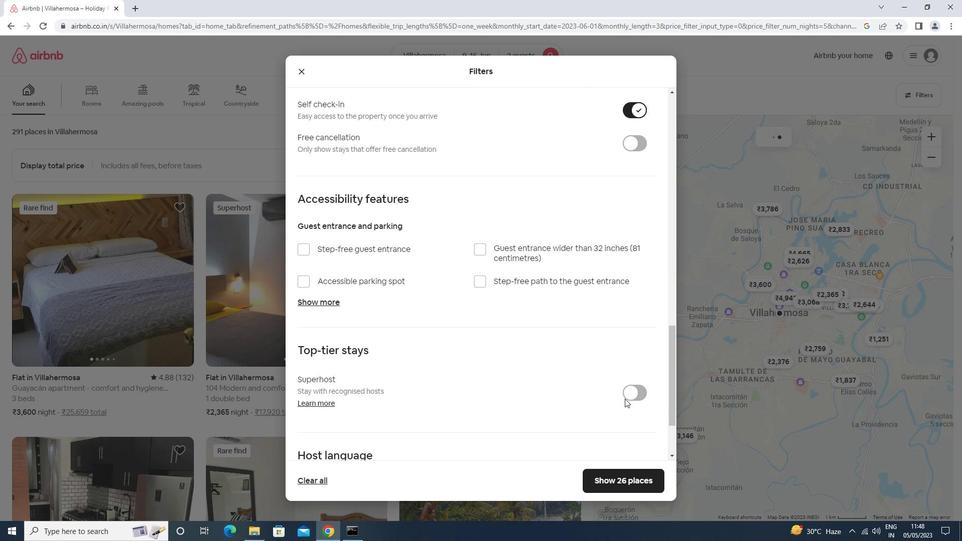 
Action: Mouse scrolled (620, 398) with delta (0, 0)
Screenshot: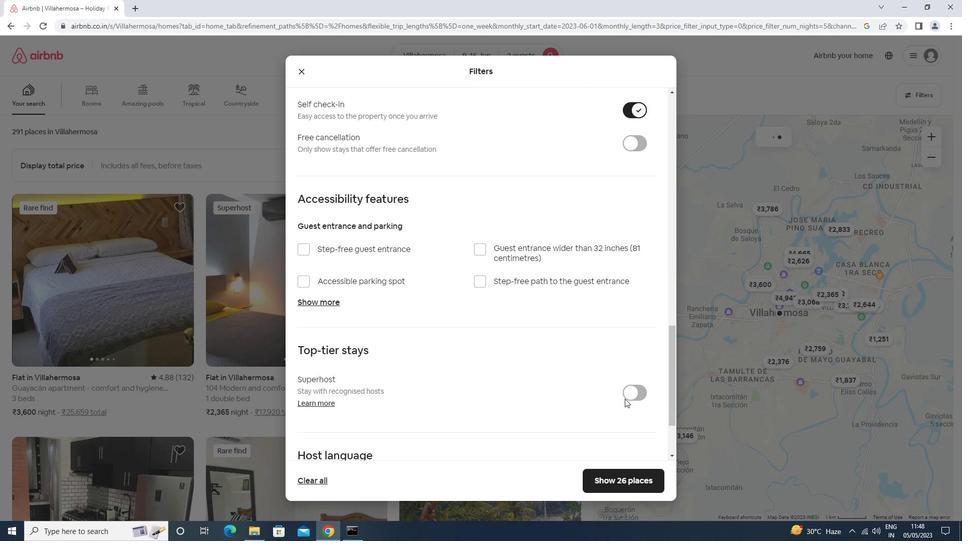 
Action: Mouse moved to (620, 398)
Screenshot: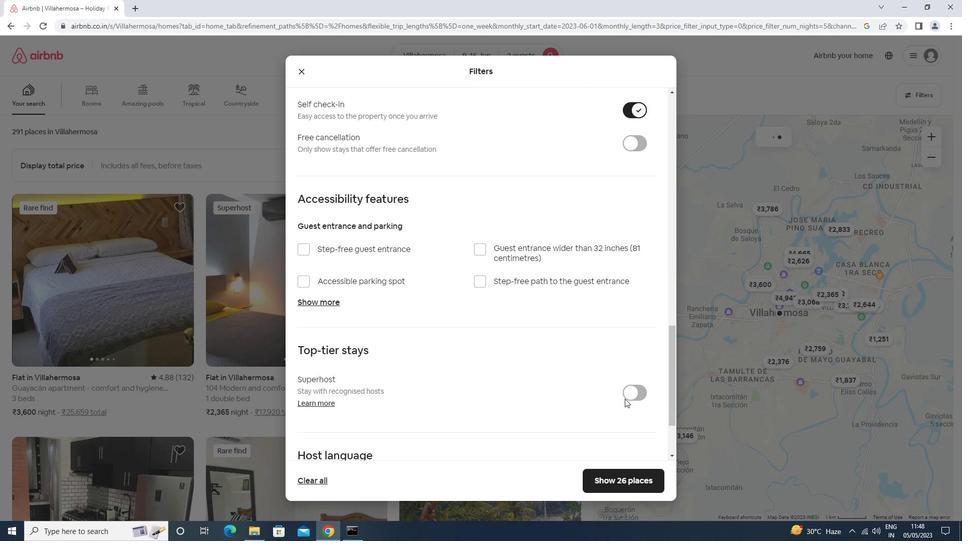 
Action: Mouse scrolled (620, 398) with delta (0, 0)
Screenshot: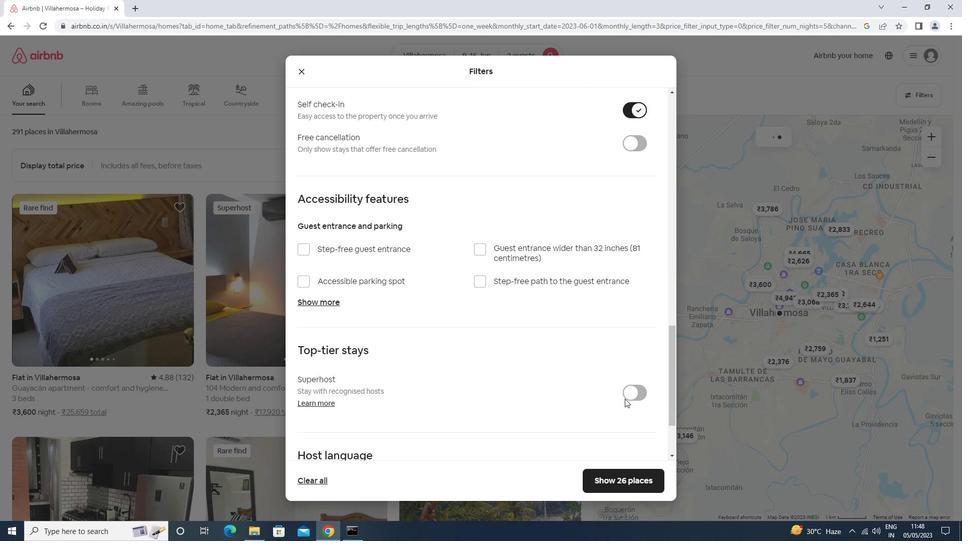 
Action: Mouse moved to (619, 398)
Screenshot: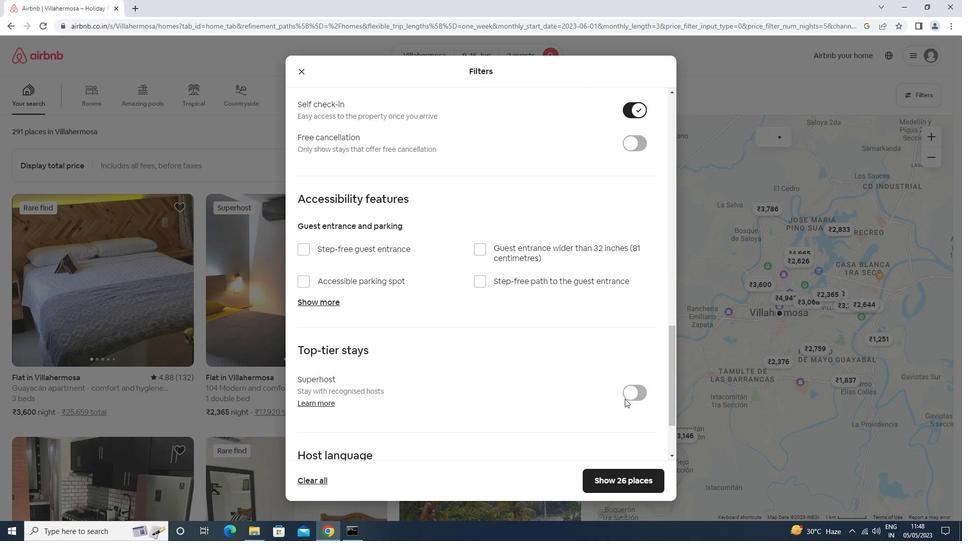 
Action: Mouse scrolled (619, 398) with delta (0, 0)
Screenshot: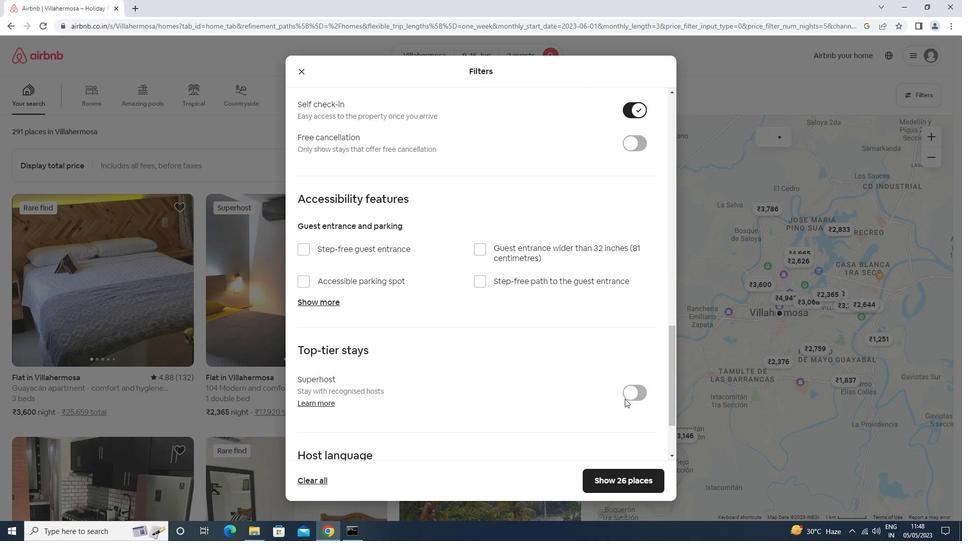 
Action: Mouse moved to (619, 398)
Screenshot: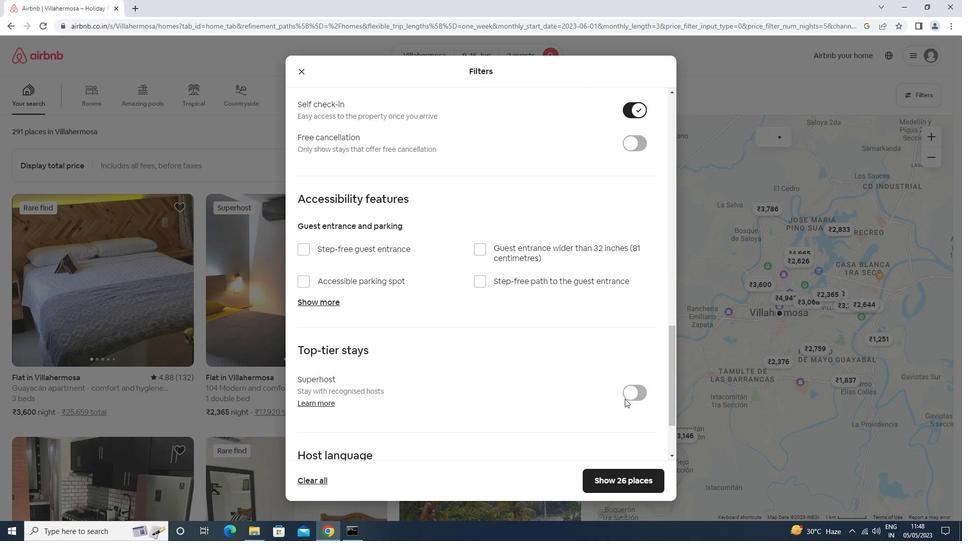 
Action: Mouse scrolled (619, 398) with delta (0, 0)
Screenshot: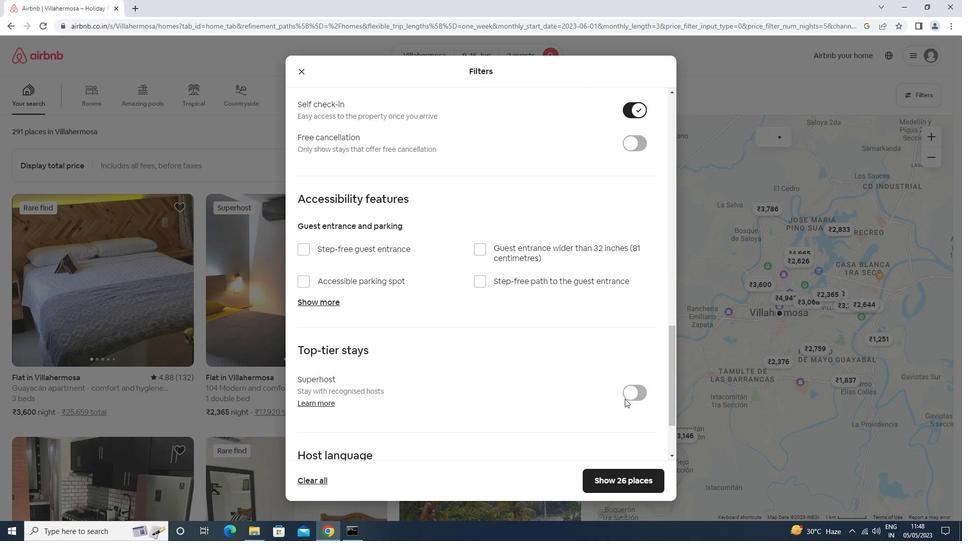 
Action: Mouse moved to (617, 398)
Screenshot: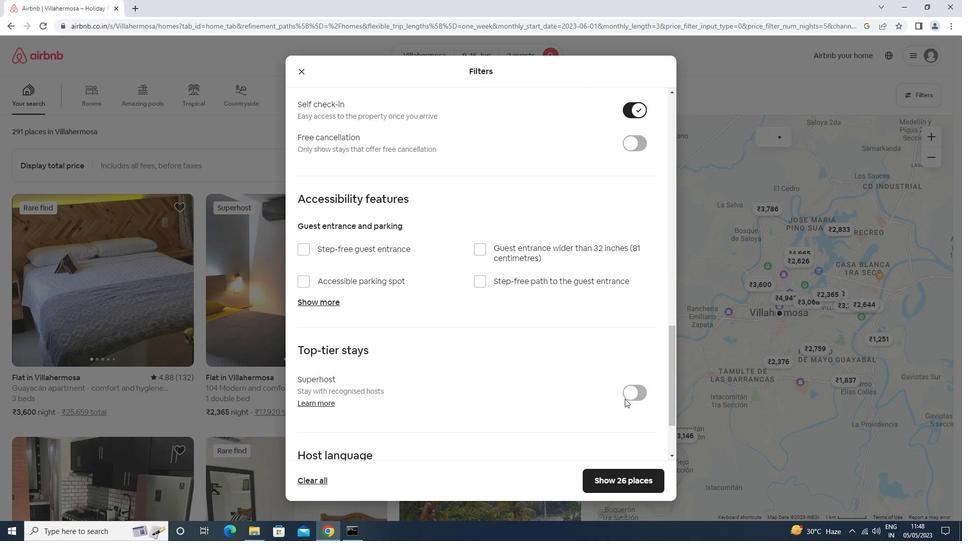 
Action: Mouse scrolled (617, 398) with delta (0, 0)
Screenshot: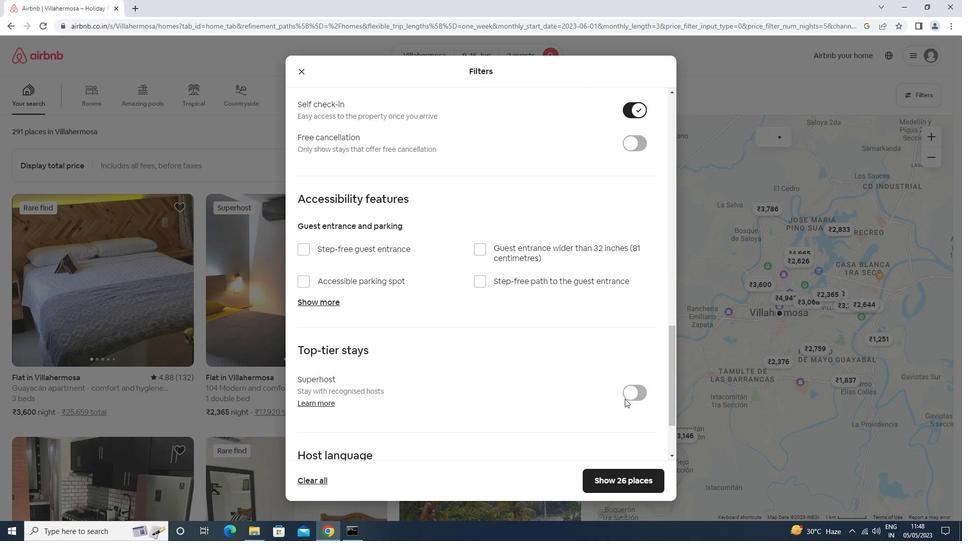
Action: Mouse moved to (370, 394)
Screenshot: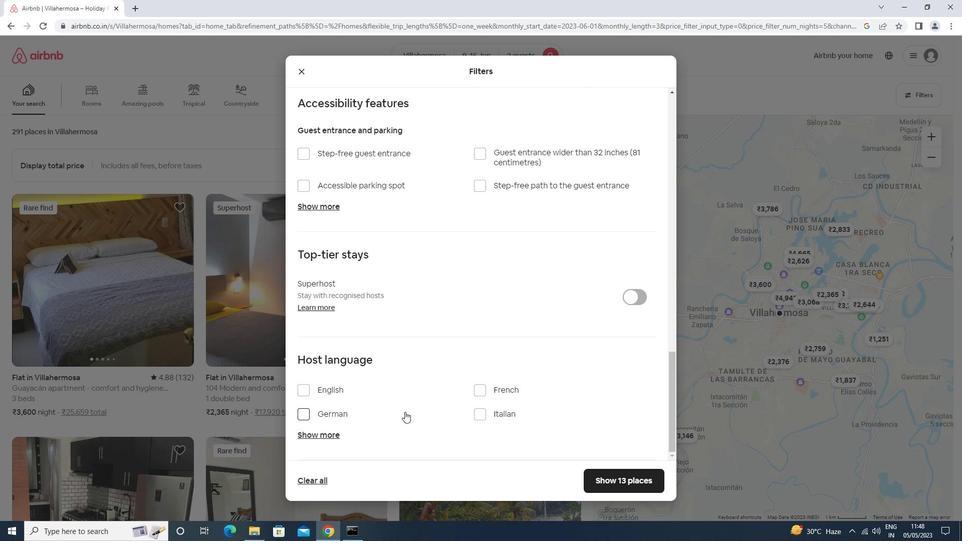 
Action: Mouse pressed left at (370, 394)
Screenshot: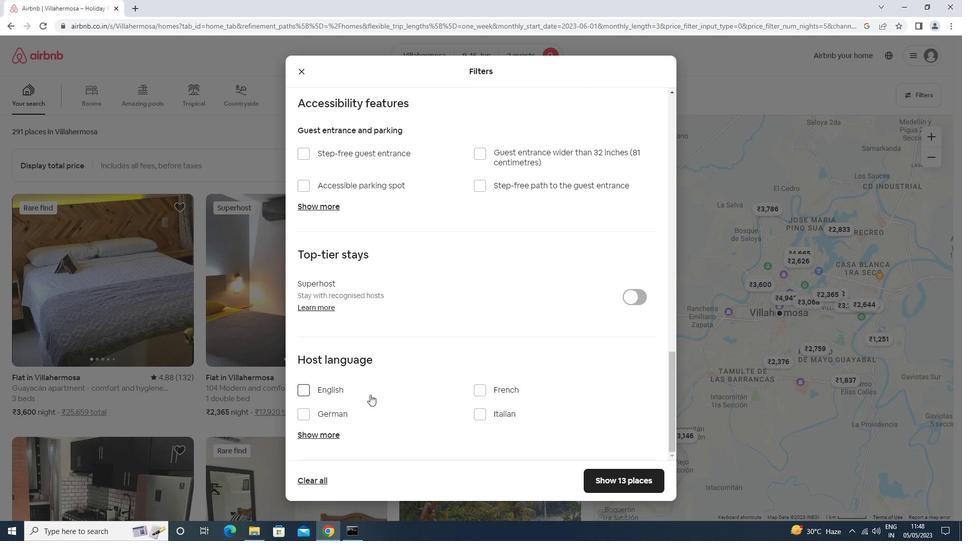 
Action: Mouse moved to (628, 478)
Screenshot: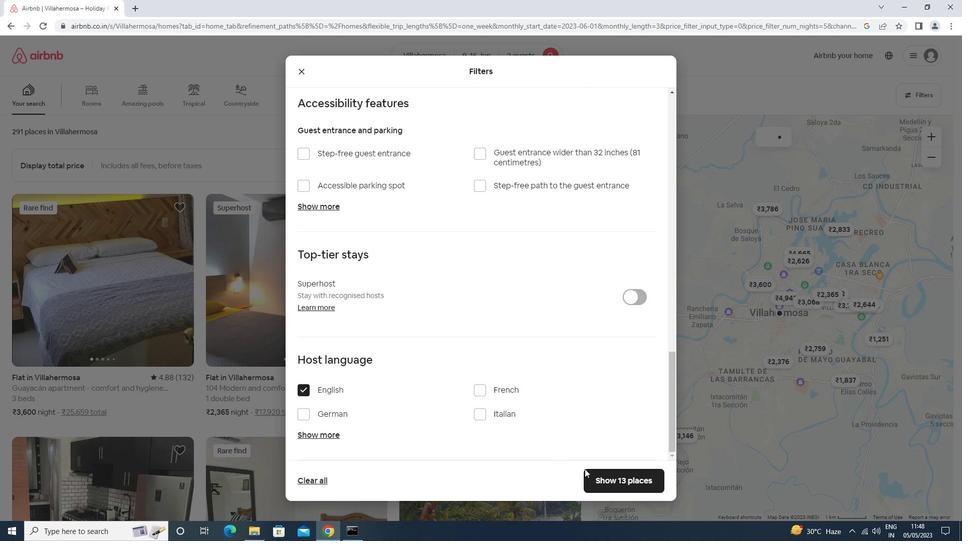 
Action: Mouse pressed left at (628, 478)
Screenshot: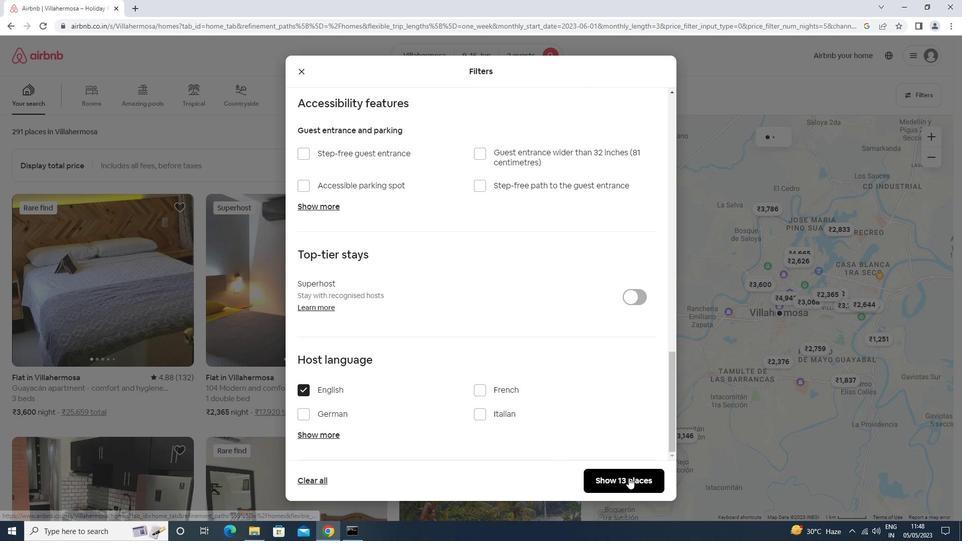 
Action: Mouse moved to (625, 475)
Screenshot: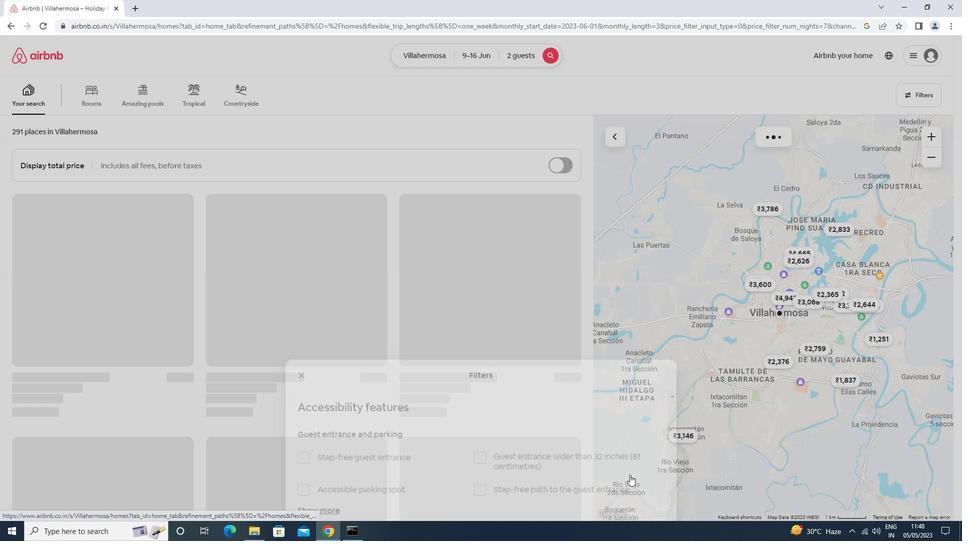 
